 Task: Look for space in La Oliva, Spain from 10th June, 2023 to 25th June, 2023 for 4 adults in price range Rs.10000 to Rs.15000. Place can be private room with 4 bedrooms having 4 beds and 4 bathrooms. Property type can be house, flat, guest house, hotel. Amenities needed are: wifi, TV, free parkinig on premises, gym, breakfast. Booking option can be shelf check-in. Required host language is English.
Action: Mouse moved to (407, 88)
Screenshot: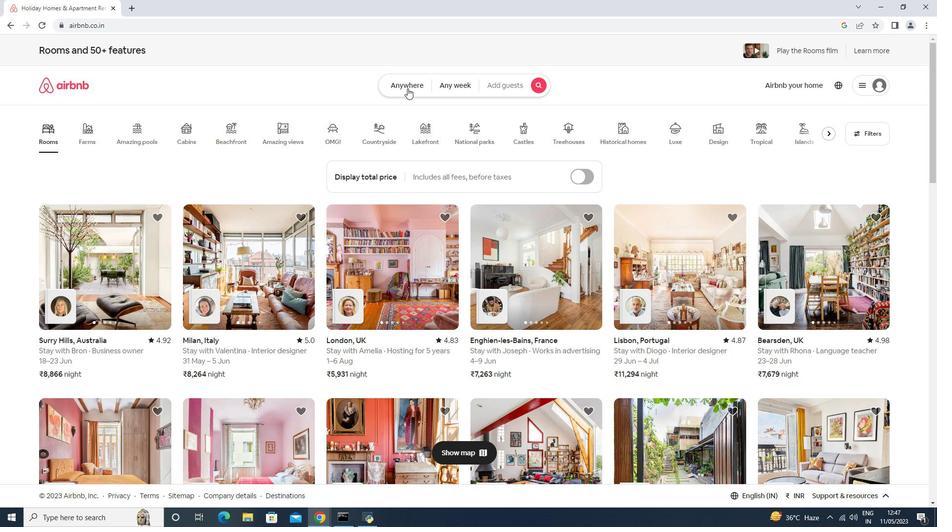 
Action: Mouse pressed left at (407, 88)
Screenshot: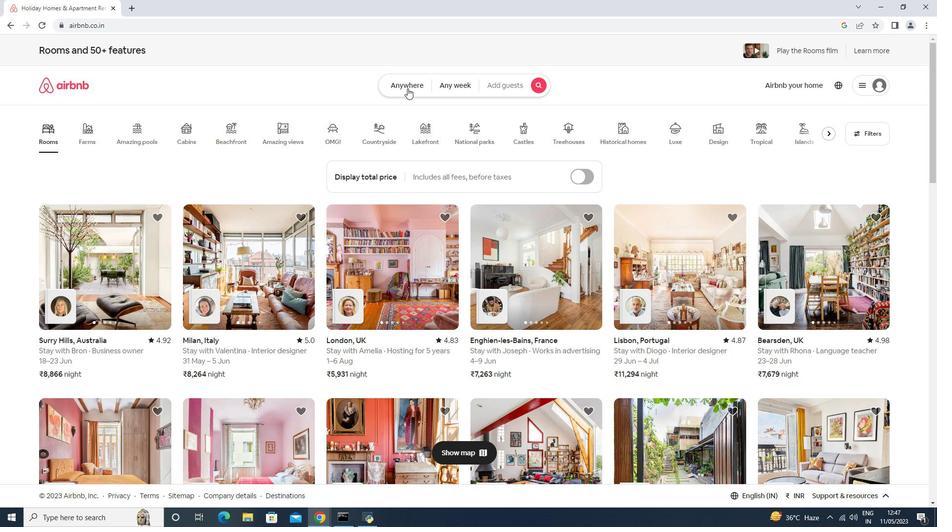 
Action: Mouse moved to (348, 129)
Screenshot: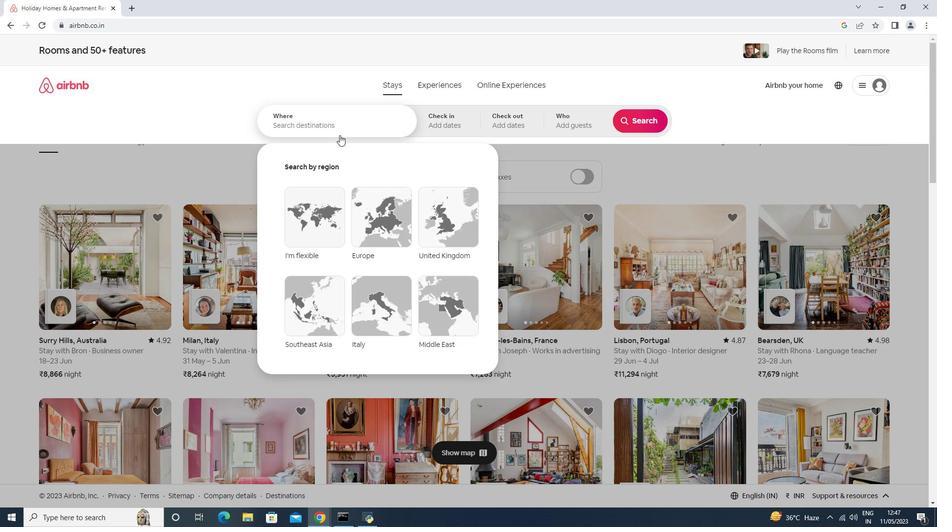 
Action: Mouse pressed left at (348, 129)
Screenshot: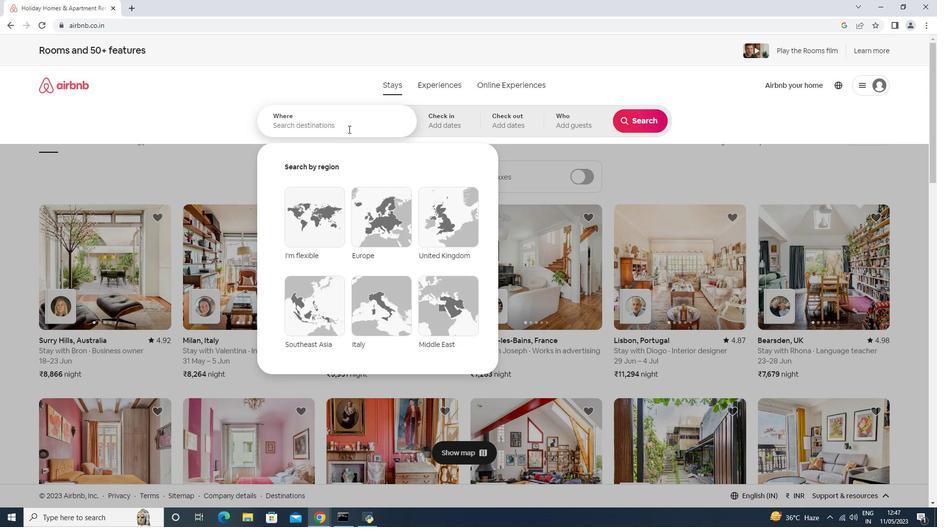 
Action: Mouse moved to (349, 128)
Screenshot: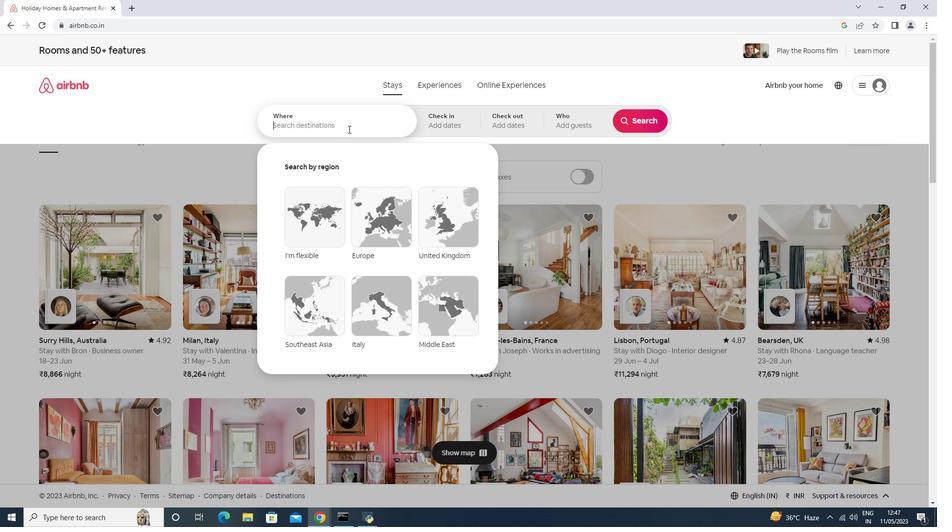 
Action: Key pressed <Key.shift>La<Key.space><Key.shift>Oliva,<Key.space>span<Key.space><Key.enter>
Screenshot: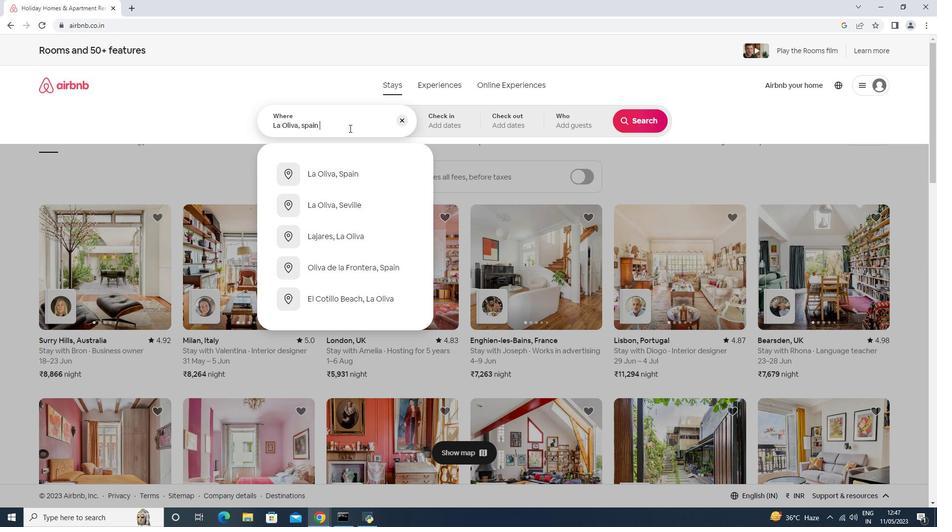 
Action: Mouse moved to (634, 258)
Screenshot: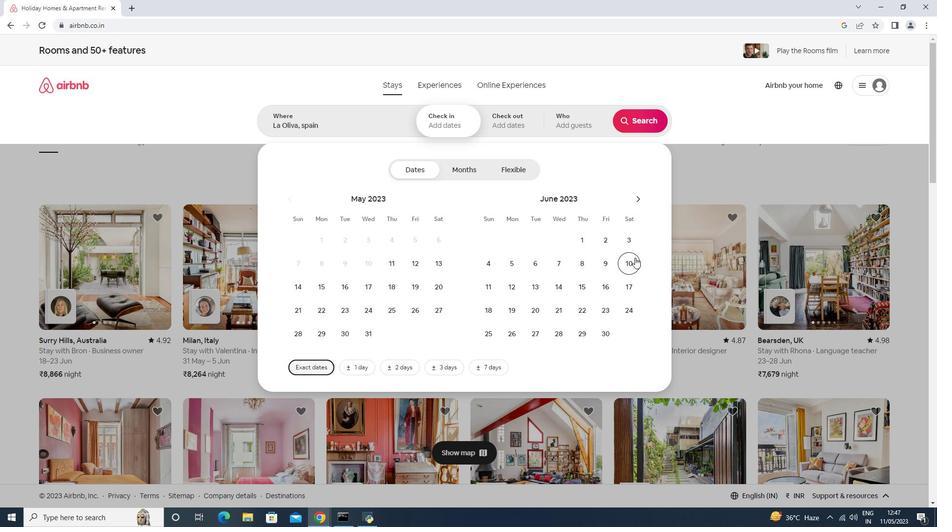 
Action: Mouse pressed left at (634, 258)
Screenshot: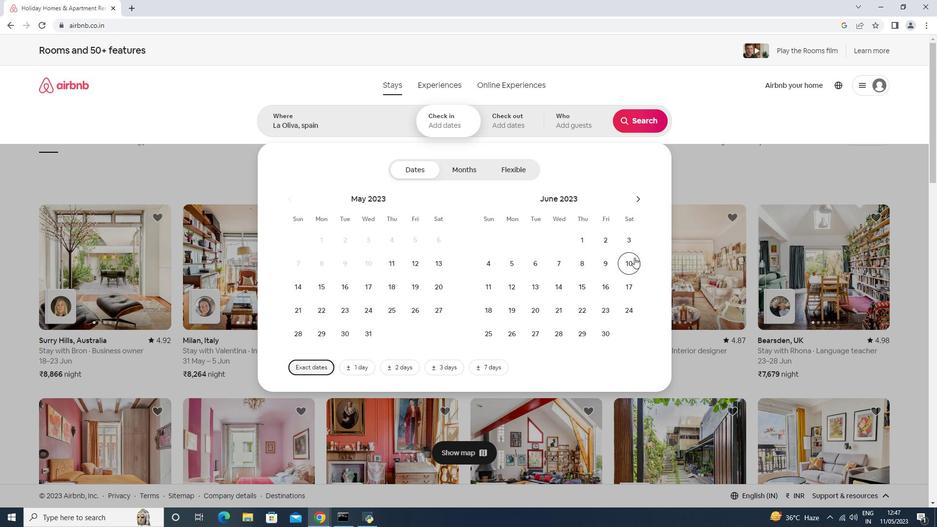 
Action: Mouse moved to (486, 338)
Screenshot: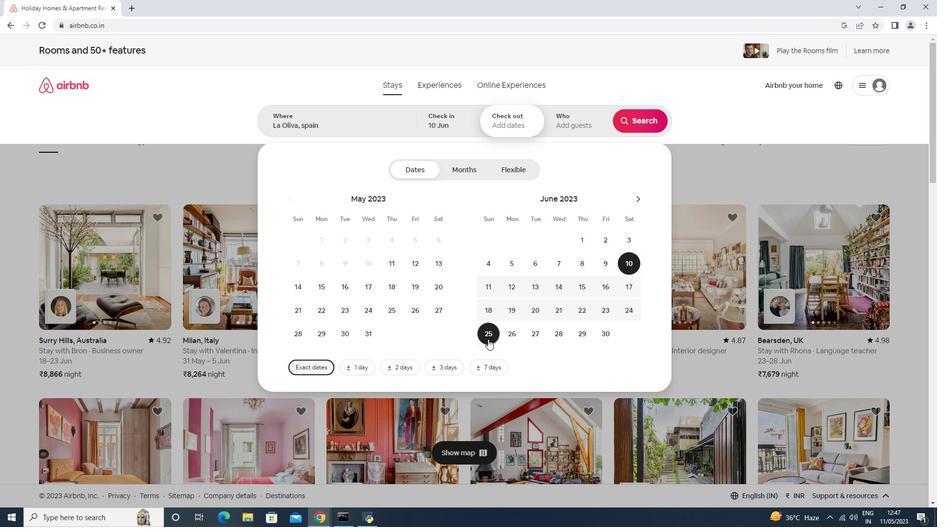 
Action: Mouse pressed left at (486, 338)
Screenshot: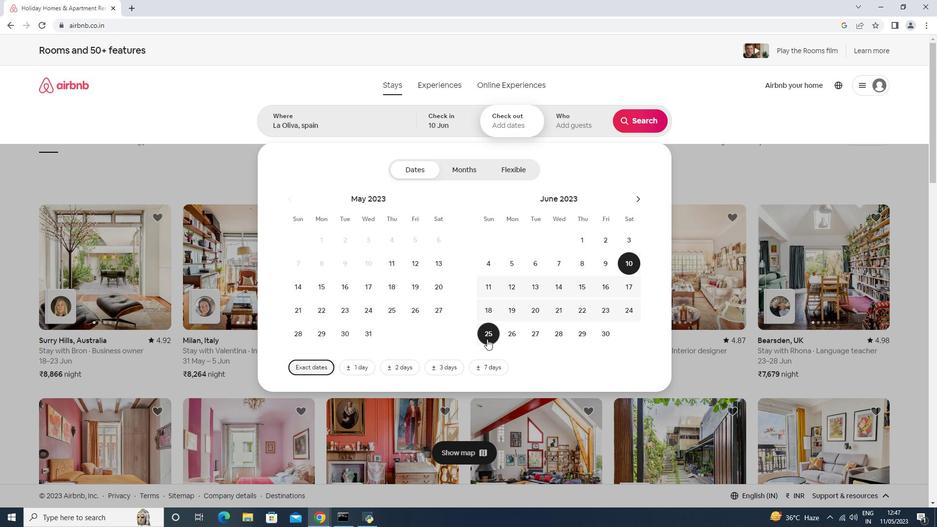 
Action: Mouse moved to (646, 173)
Screenshot: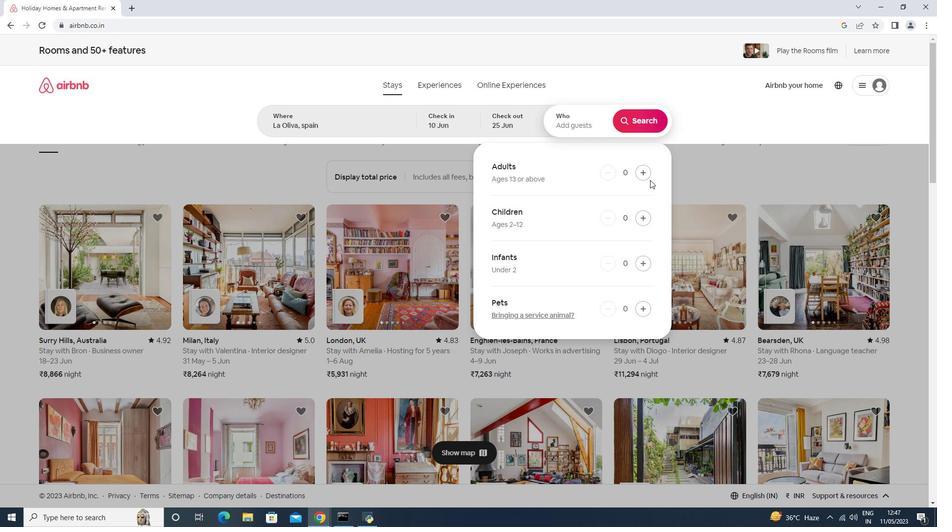 
Action: Mouse pressed left at (646, 173)
Screenshot: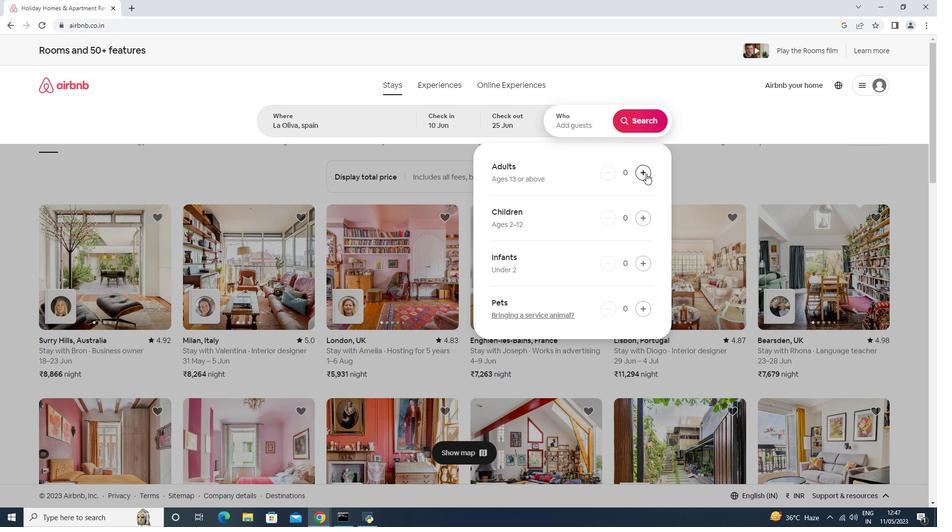 
Action: Mouse pressed left at (646, 173)
Screenshot: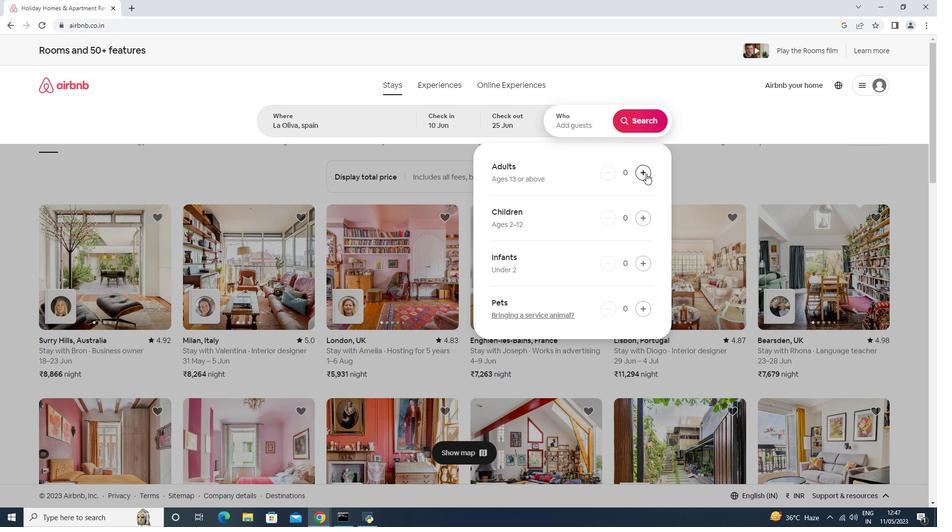 
Action: Mouse pressed left at (646, 173)
Screenshot: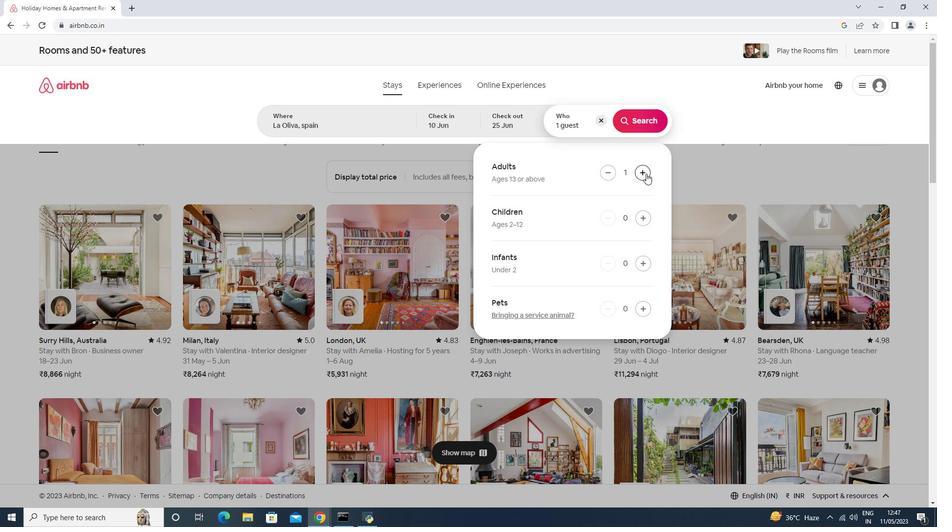 
Action: Mouse pressed left at (646, 173)
Screenshot: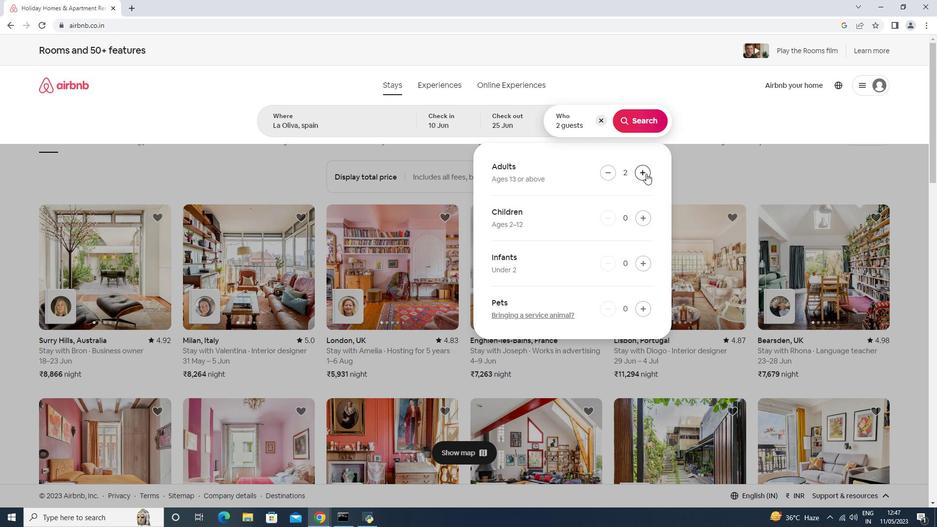 
Action: Mouse moved to (636, 119)
Screenshot: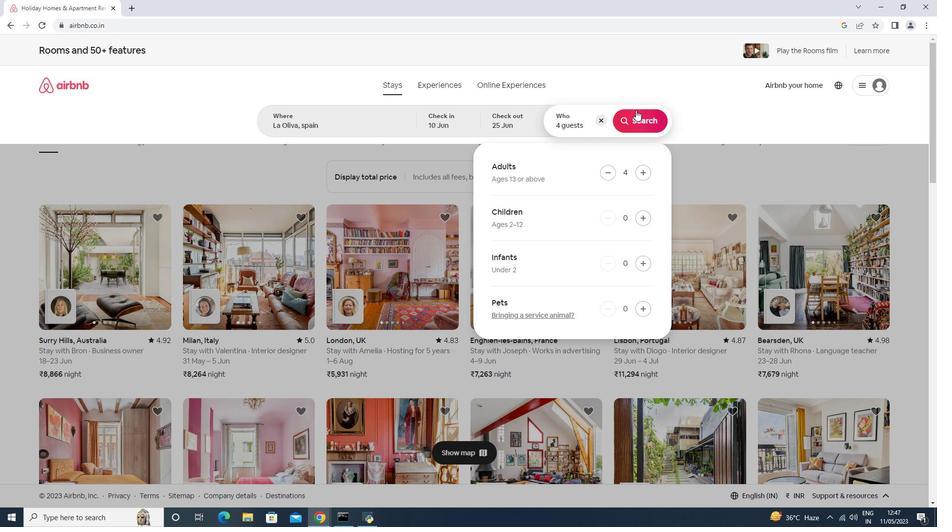 
Action: Mouse pressed left at (636, 119)
Screenshot: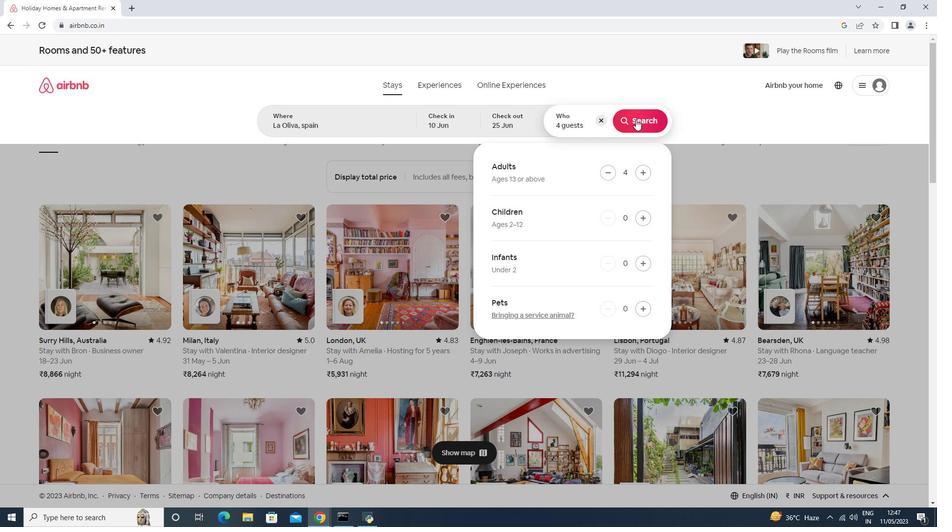 
Action: Mouse moved to (877, 85)
Screenshot: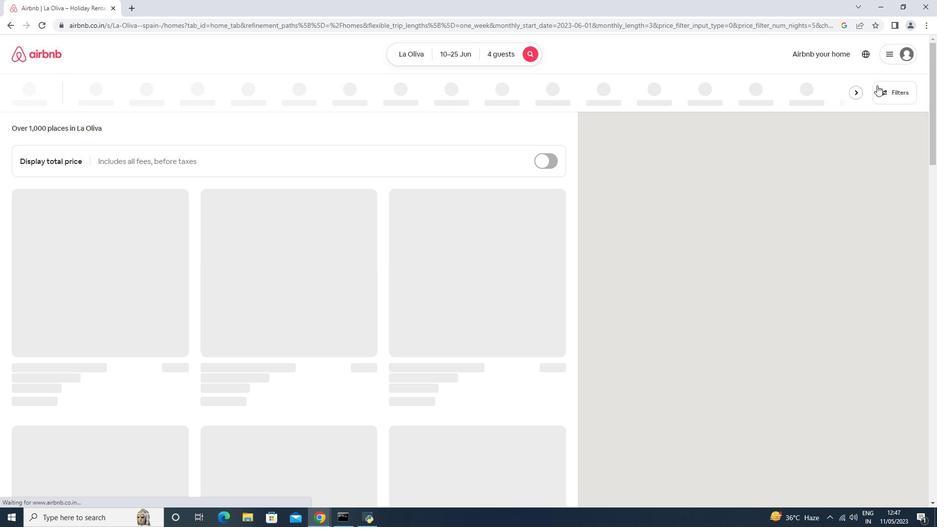 
Action: Mouse pressed left at (877, 85)
Screenshot: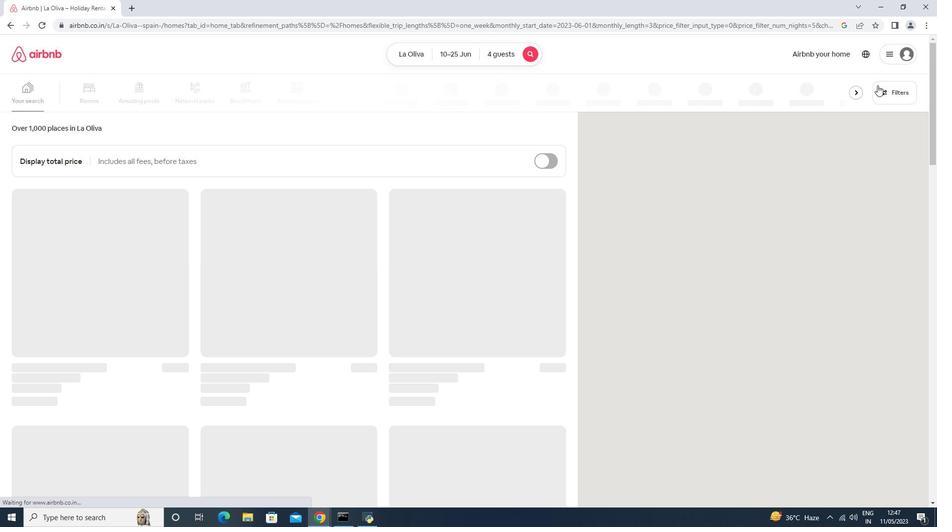 
Action: Mouse moved to (380, 329)
Screenshot: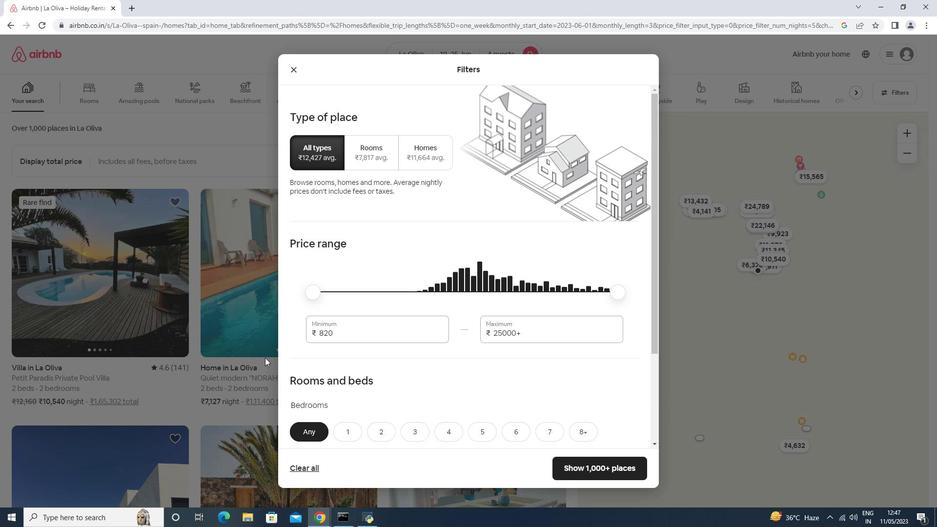 
Action: Mouse pressed left at (380, 329)
Screenshot: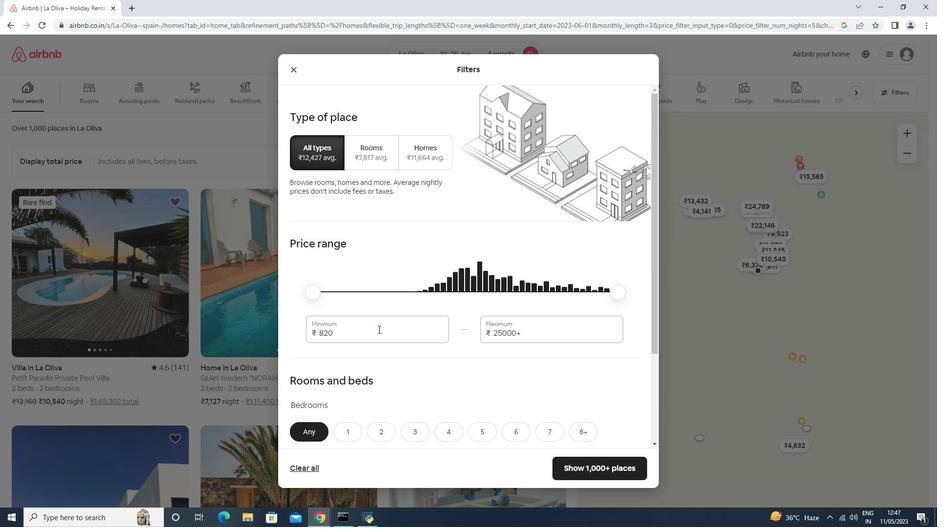 
Action: Mouse moved to (372, 327)
Screenshot: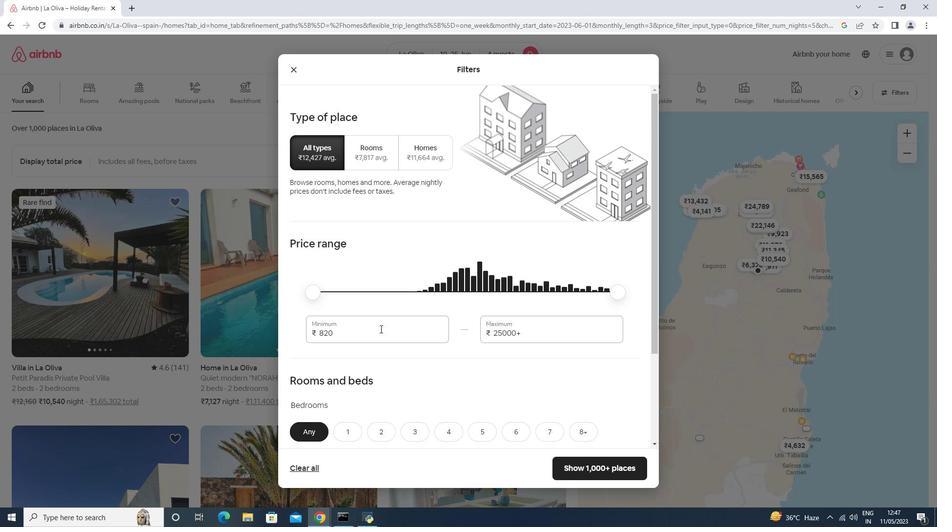 
Action: Key pressed <Key.backspace><Key.backspace><Key.backspace><Key.backspace>10000<Key.tab>15000
Screenshot: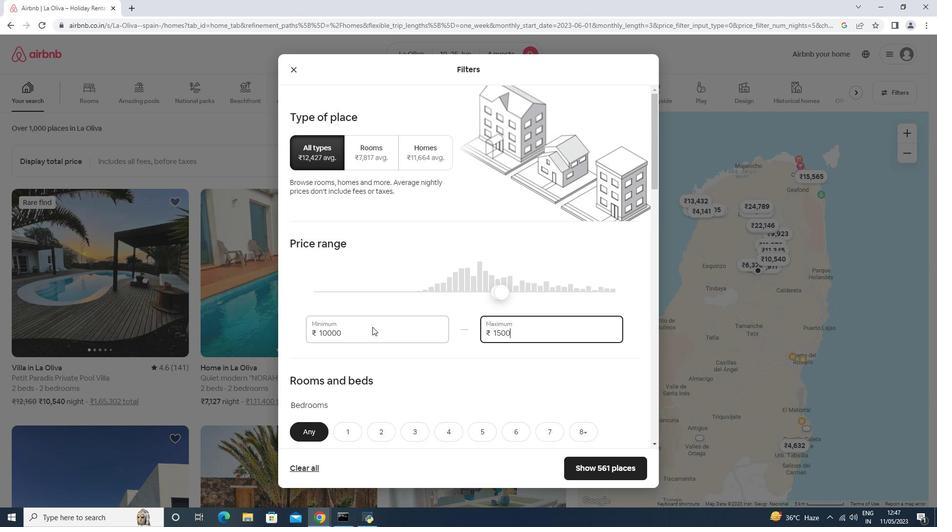 
Action: Mouse moved to (369, 328)
Screenshot: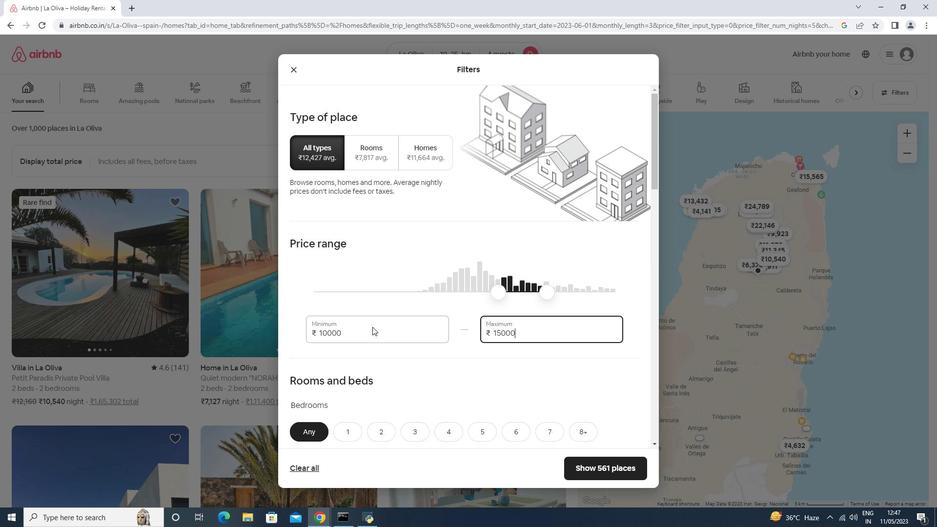 
Action: Mouse scrolled (369, 327) with delta (0, 0)
Screenshot: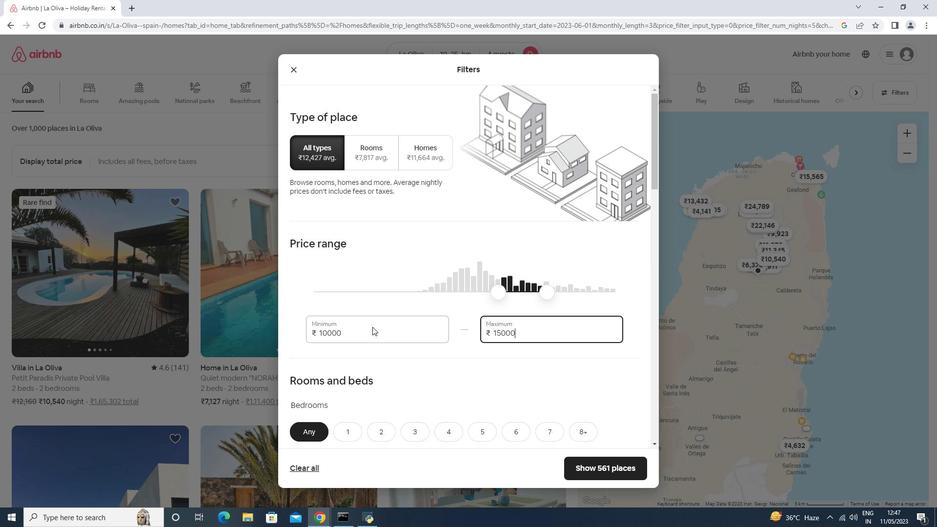 
Action: Mouse scrolled (369, 327) with delta (0, 0)
Screenshot: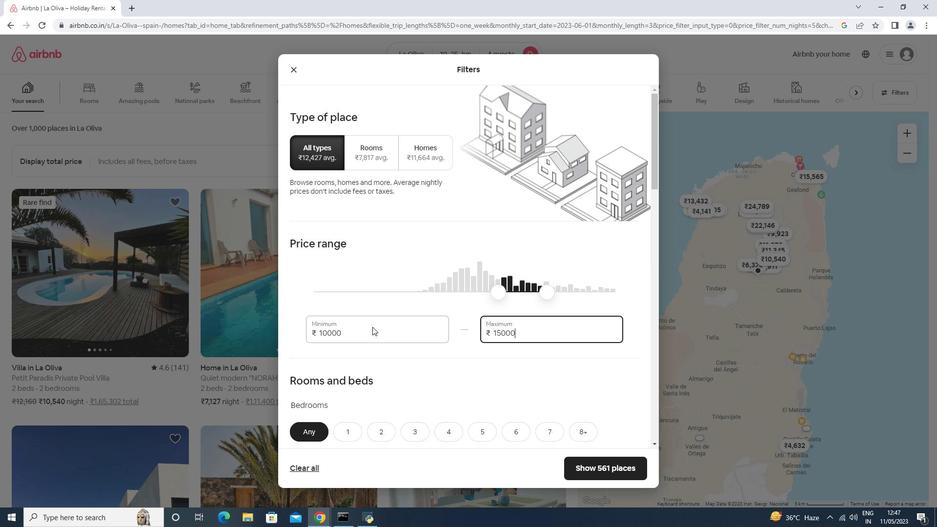 
Action: Mouse scrolled (369, 327) with delta (0, 0)
Screenshot: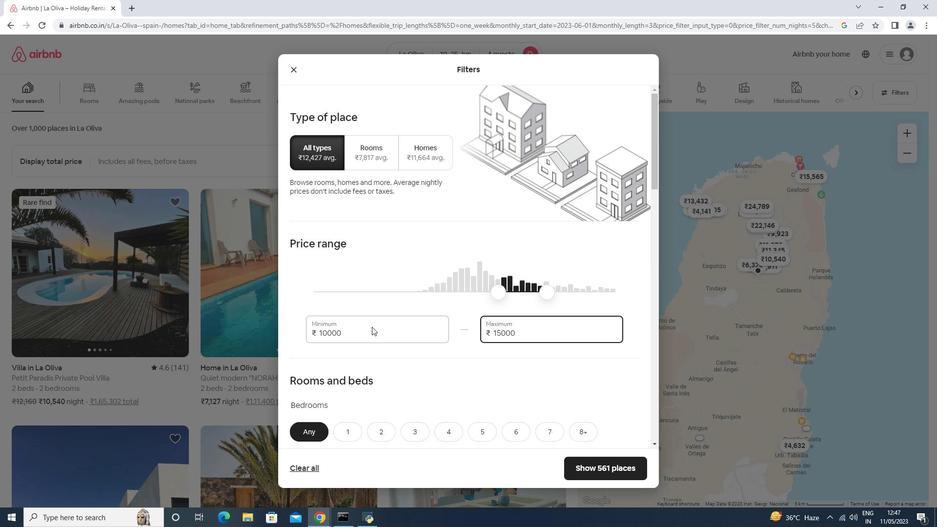 
Action: Mouse scrolled (369, 327) with delta (0, 0)
Screenshot: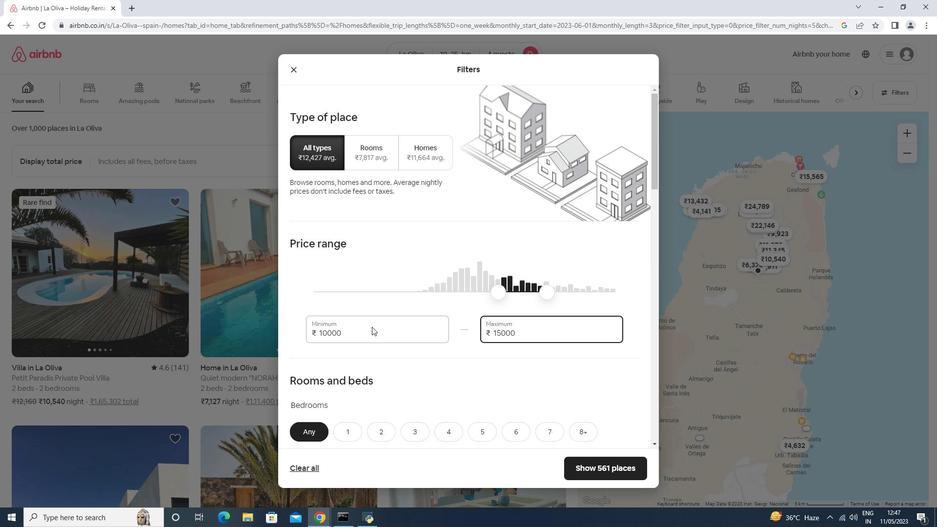 
Action: Mouse scrolled (369, 327) with delta (0, 0)
Screenshot: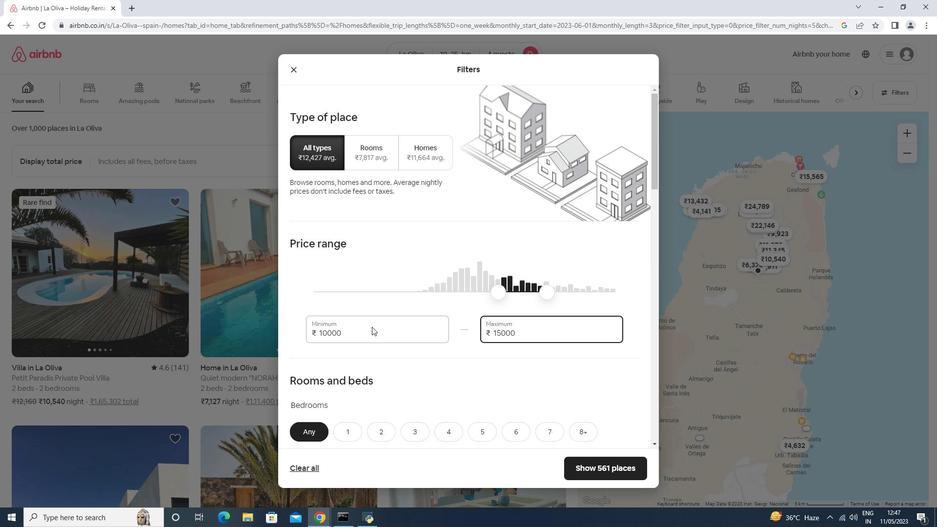 
Action: Mouse moved to (445, 185)
Screenshot: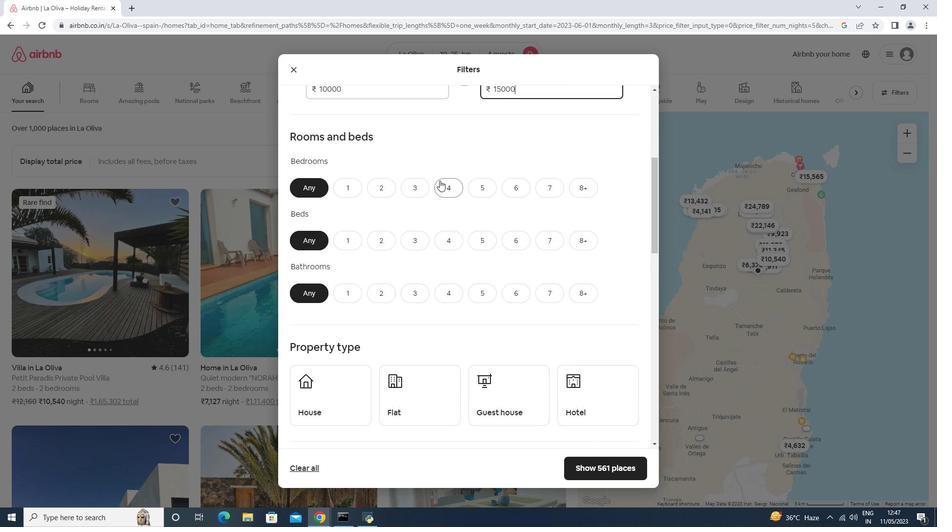 
Action: Mouse pressed left at (445, 185)
Screenshot: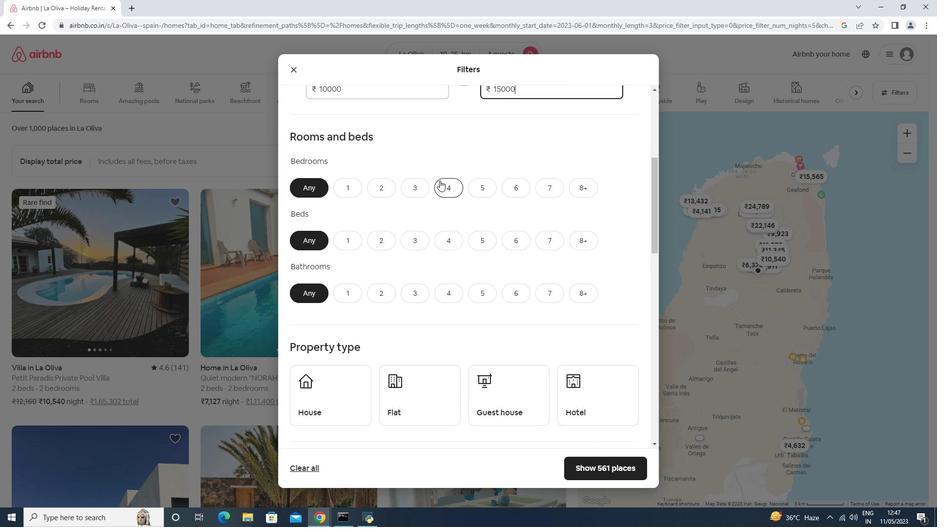
Action: Mouse moved to (447, 239)
Screenshot: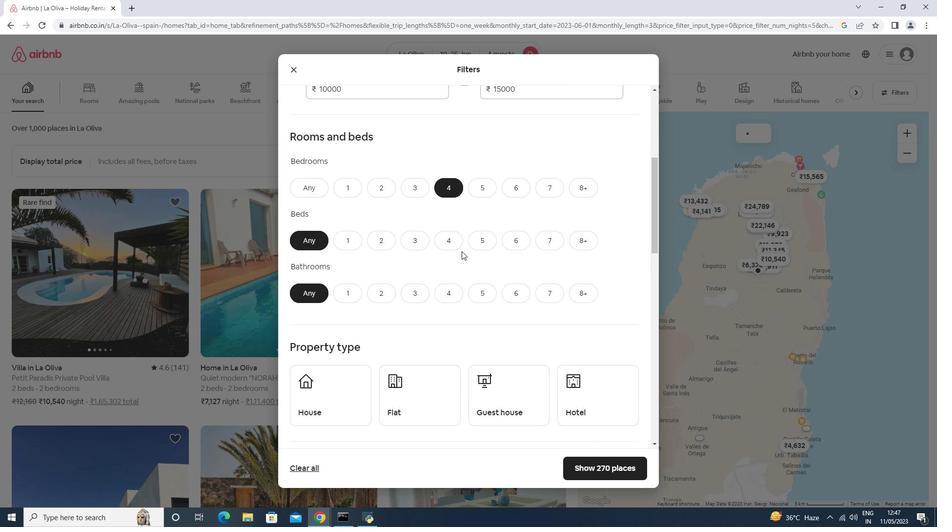 
Action: Mouse pressed left at (447, 239)
Screenshot: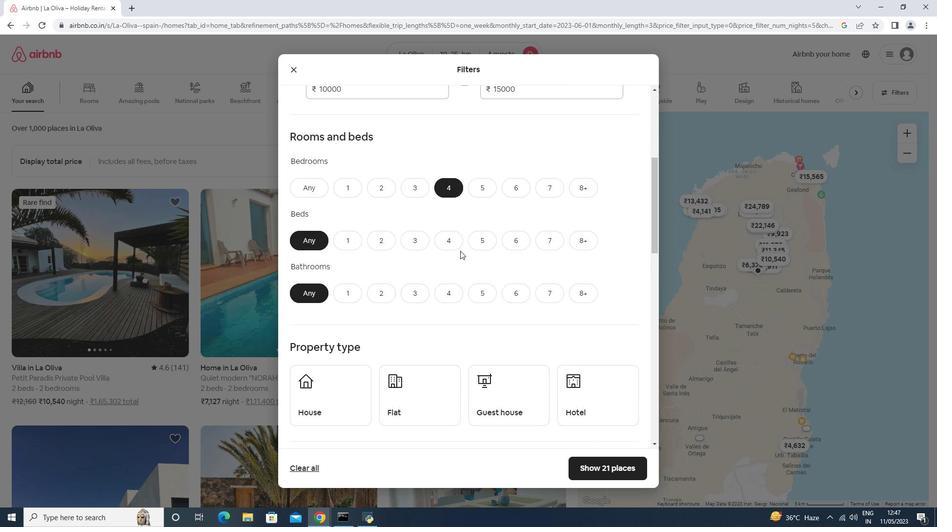 
Action: Mouse moved to (455, 298)
Screenshot: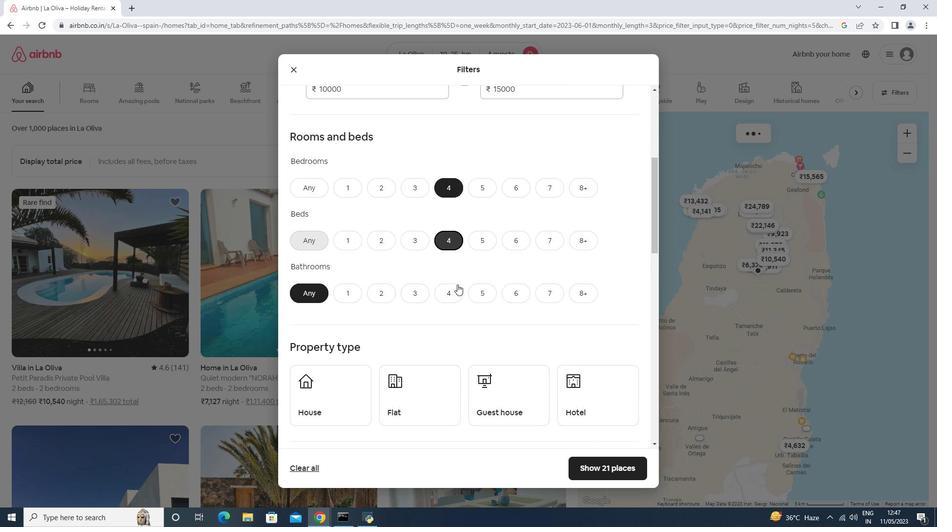 
Action: Mouse pressed left at (455, 298)
Screenshot: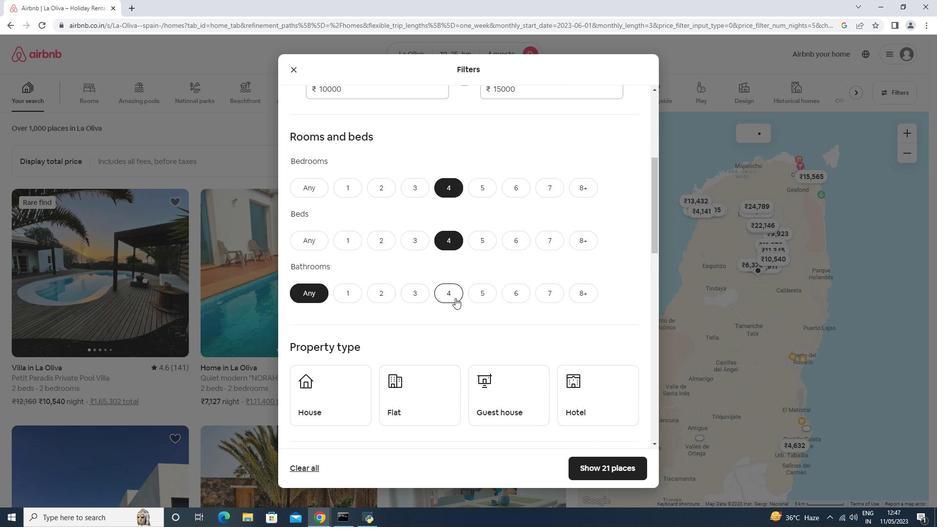 
Action: Mouse moved to (455, 298)
Screenshot: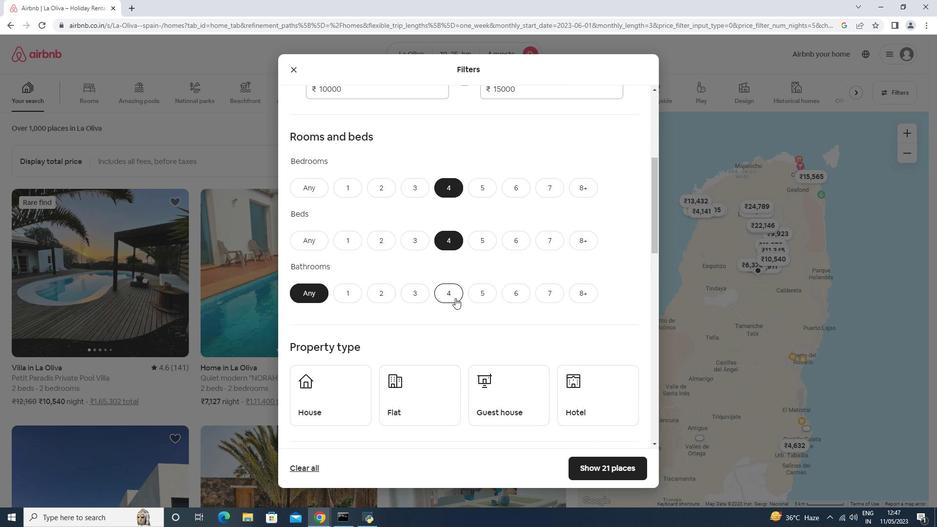 
Action: Mouse scrolled (455, 298) with delta (0, 0)
Screenshot: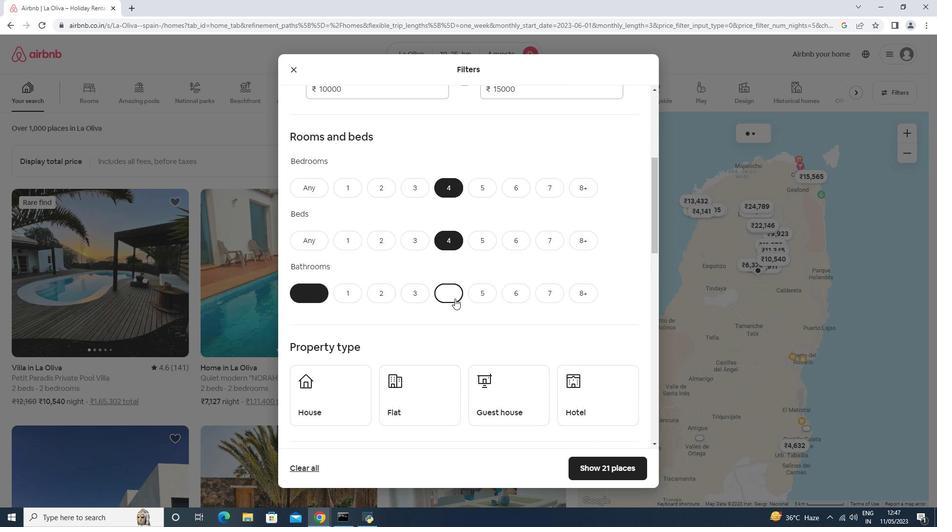 
Action: Mouse scrolled (455, 298) with delta (0, 0)
Screenshot: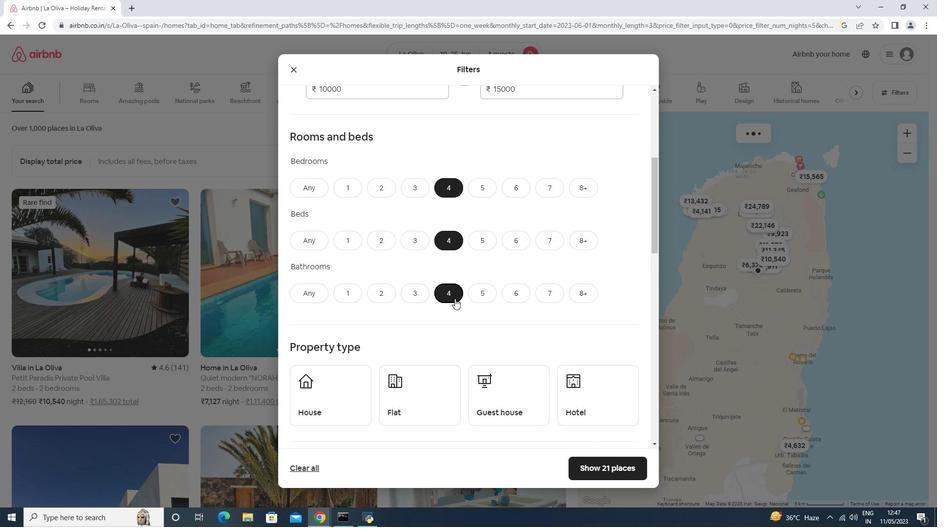 
Action: Mouse scrolled (455, 298) with delta (0, 0)
Screenshot: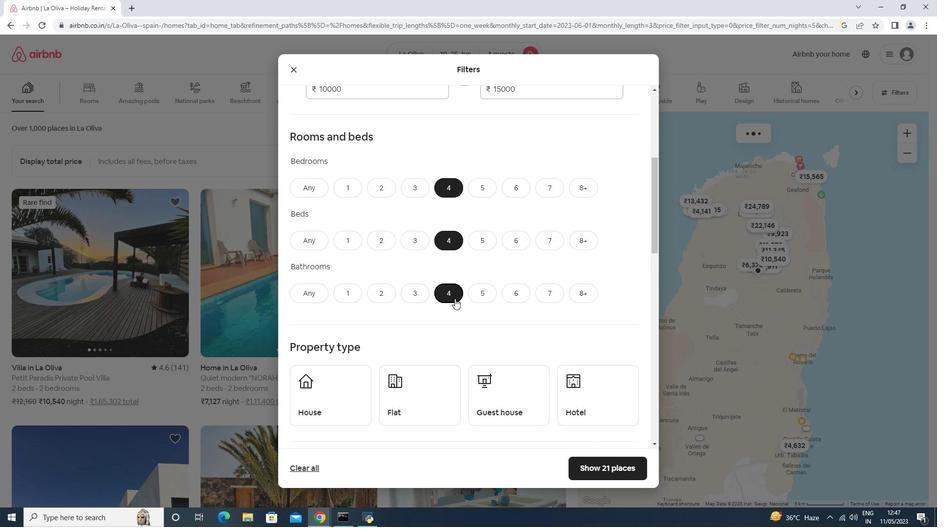 
Action: Mouse scrolled (455, 298) with delta (0, 0)
Screenshot: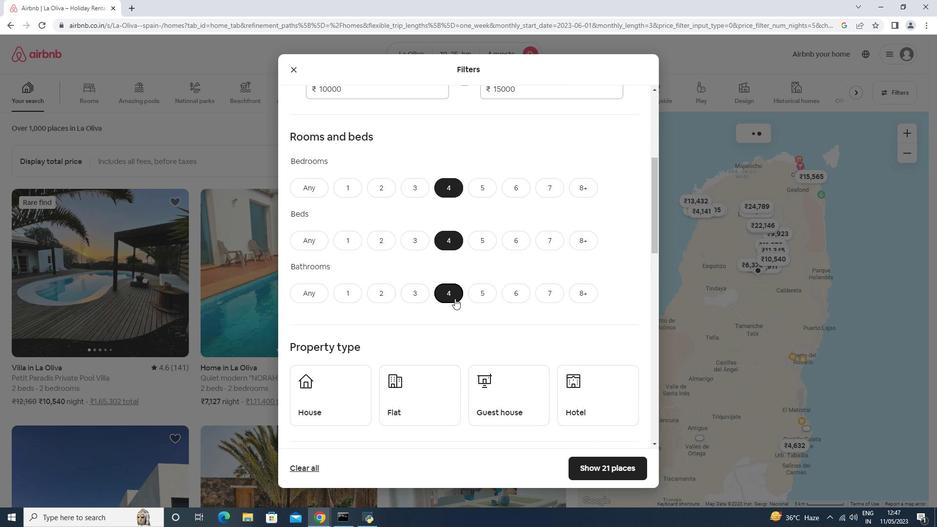 
Action: Mouse scrolled (455, 298) with delta (0, 0)
Screenshot: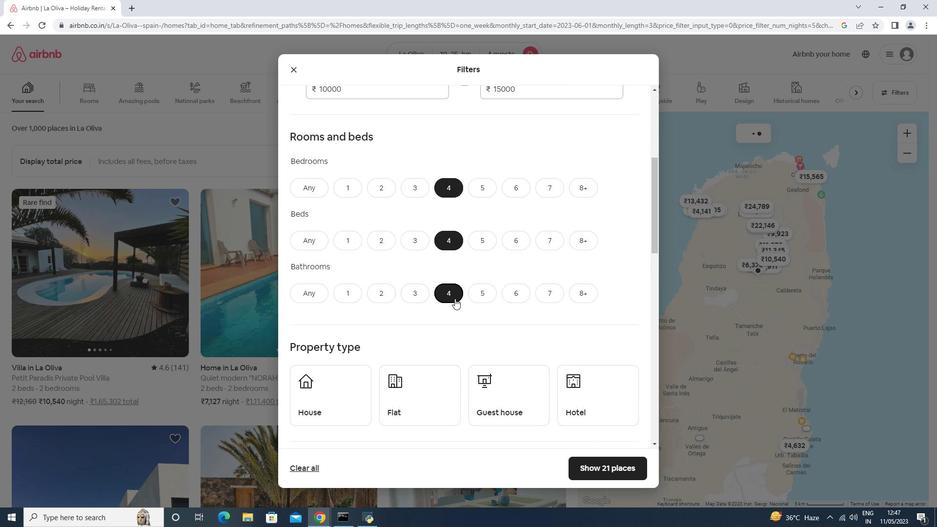 
Action: Mouse moved to (334, 159)
Screenshot: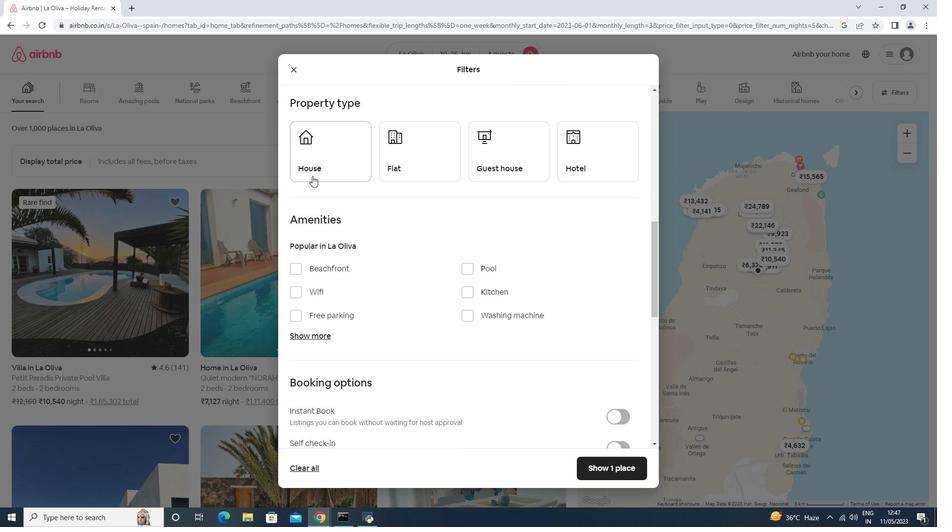 
Action: Mouse pressed left at (334, 159)
Screenshot: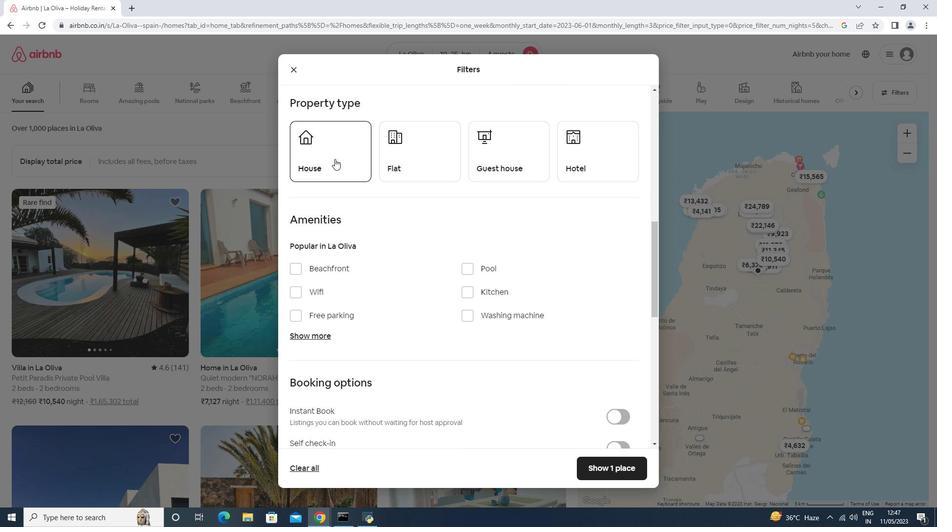 
Action: Mouse moved to (400, 155)
Screenshot: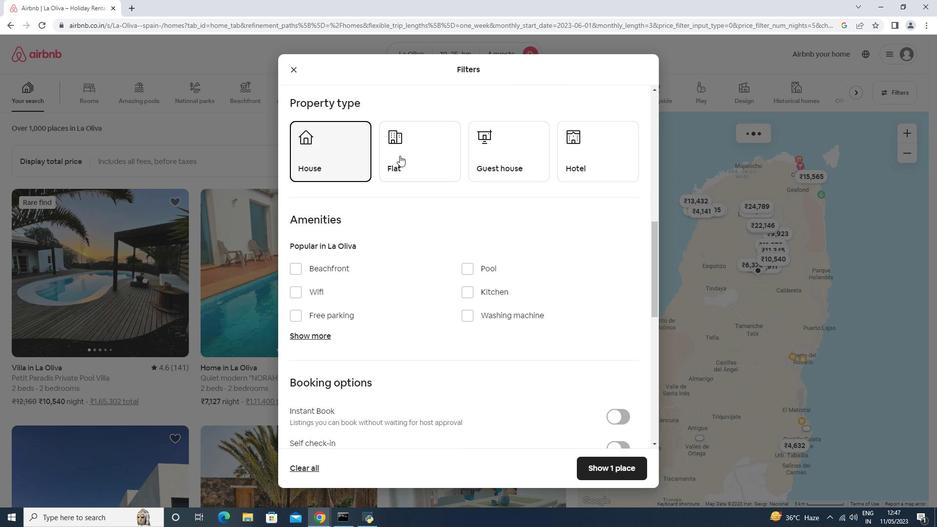 
Action: Mouse pressed left at (400, 155)
Screenshot: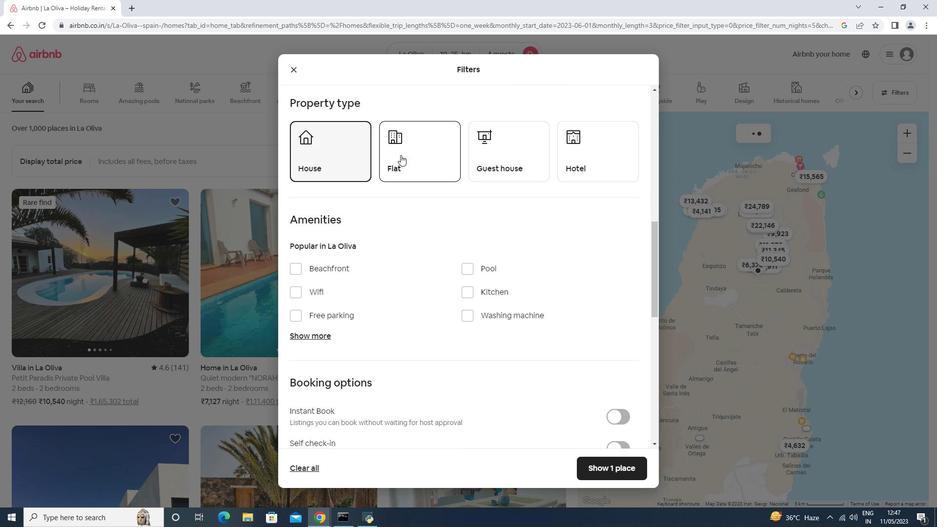 
Action: Mouse moved to (493, 148)
Screenshot: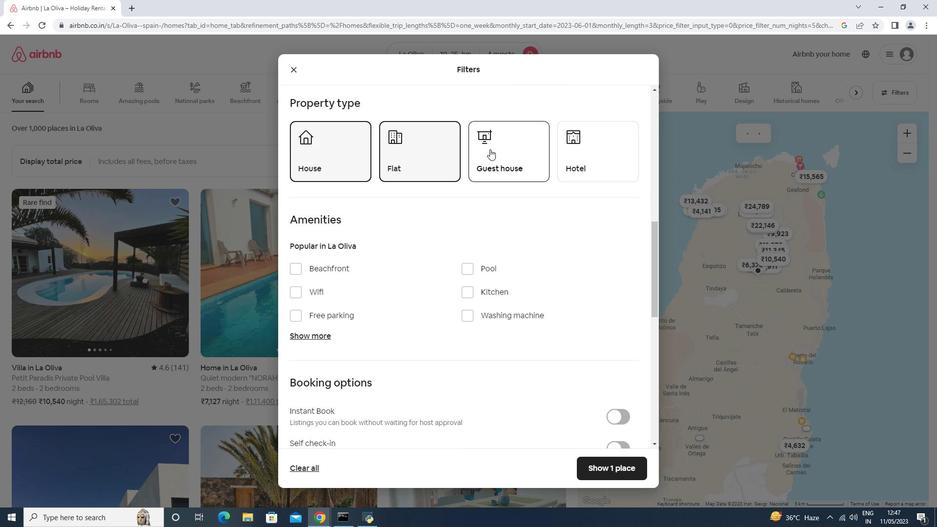 
Action: Mouse pressed left at (493, 148)
Screenshot: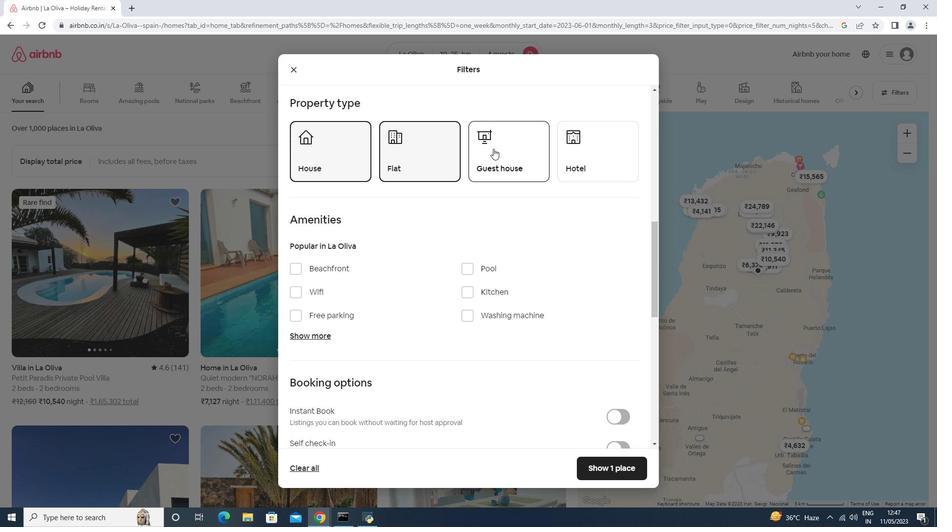 
Action: Mouse moved to (568, 147)
Screenshot: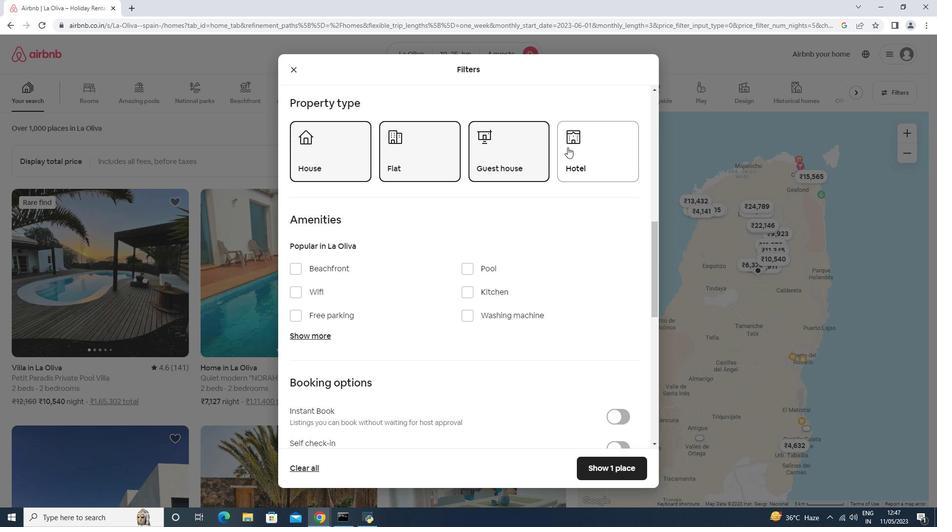 
Action: Mouse pressed left at (568, 147)
Screenshot: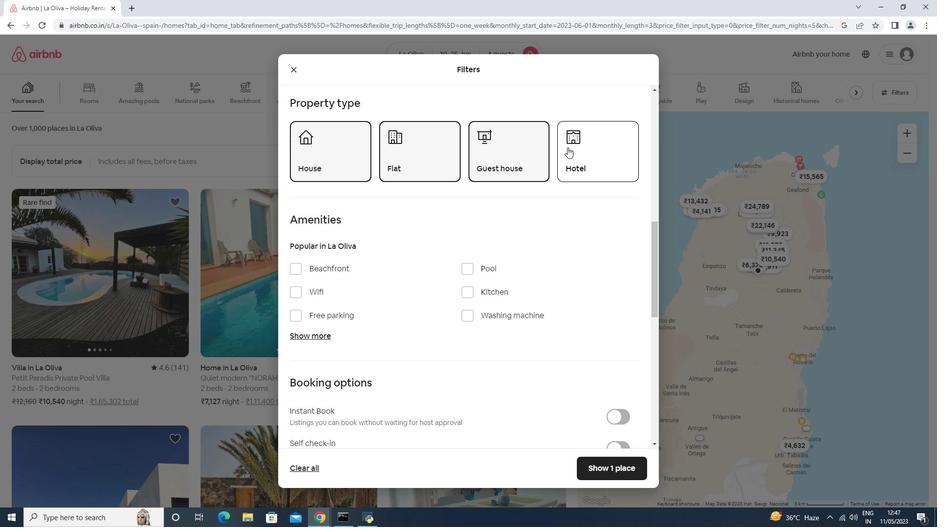 
Action: Mouse moved to (322, 337)
Screenshot: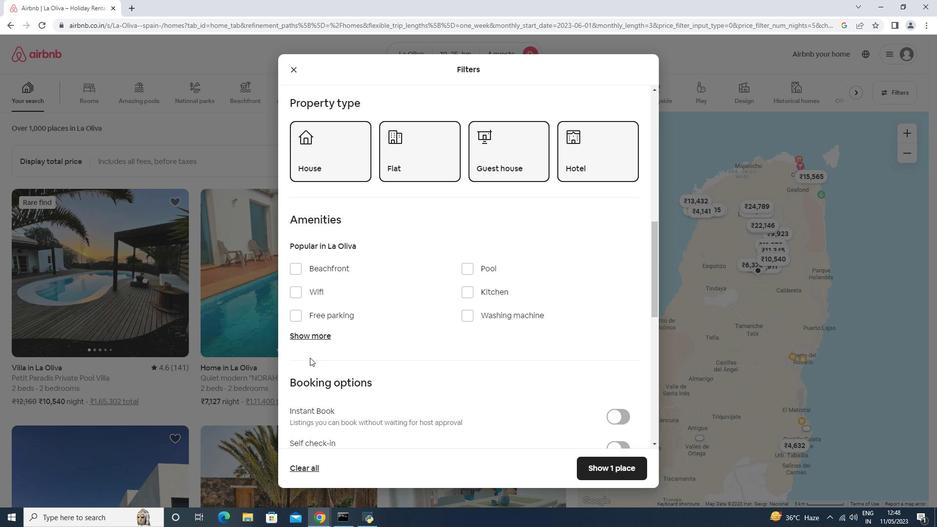
Action: Mouse pressed left at (322, 337)
Screenshot: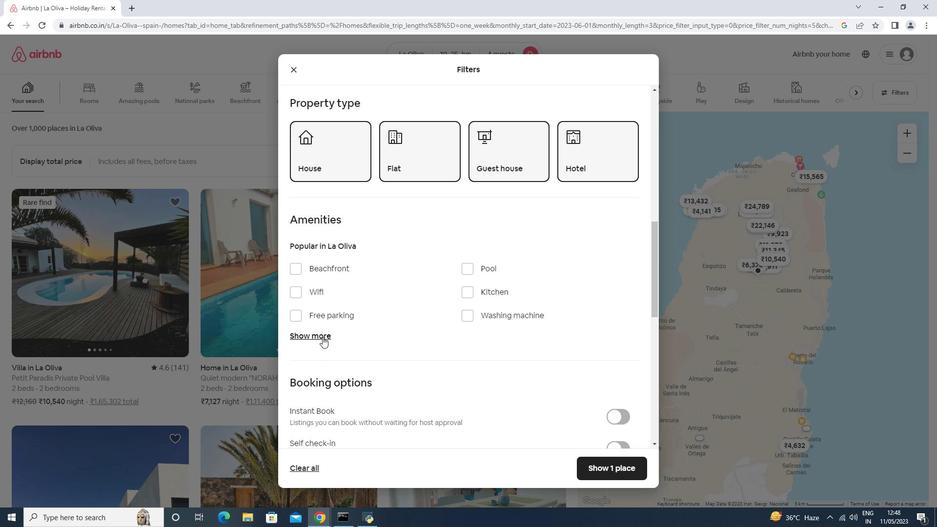 
Action: Mouse moved to (321, 286)
Screenshot: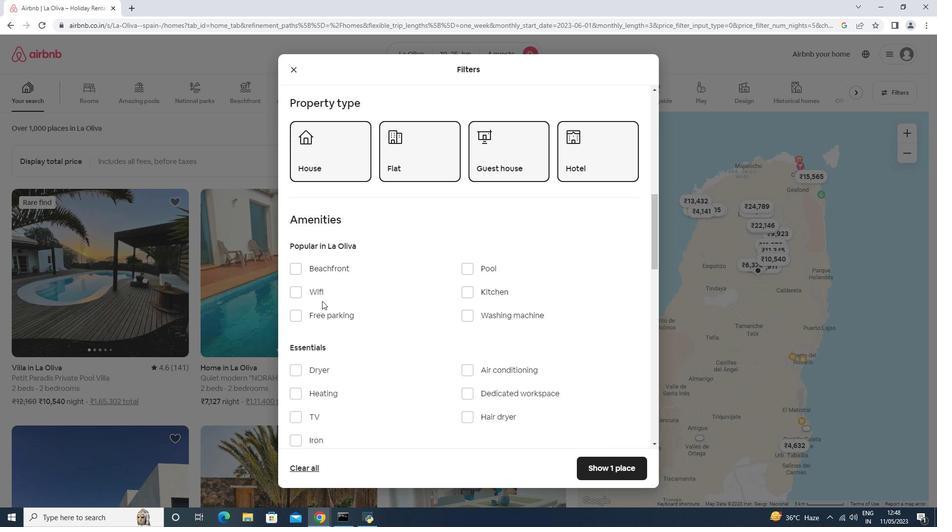 
Action: Mouse pressed left at (321, 286)
Screenshot: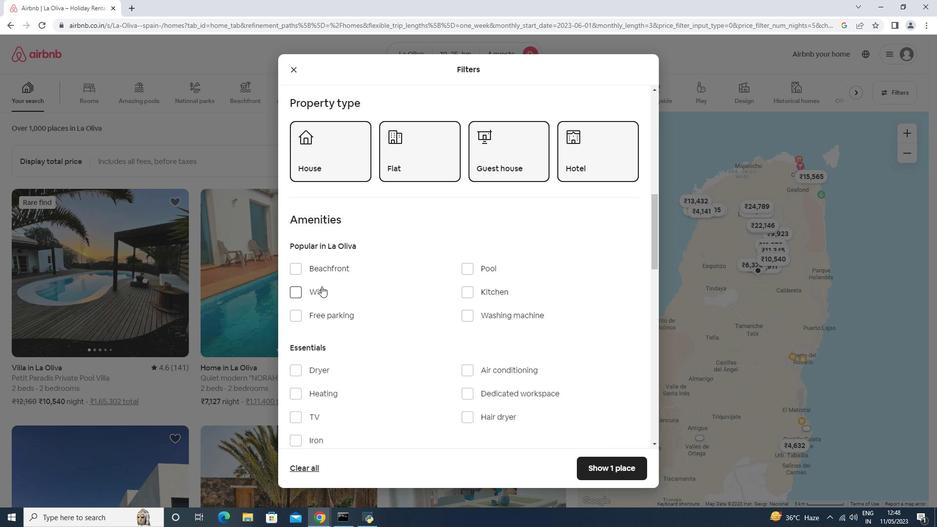 
Action: Mouse moved to (463, 311)
Screenshot: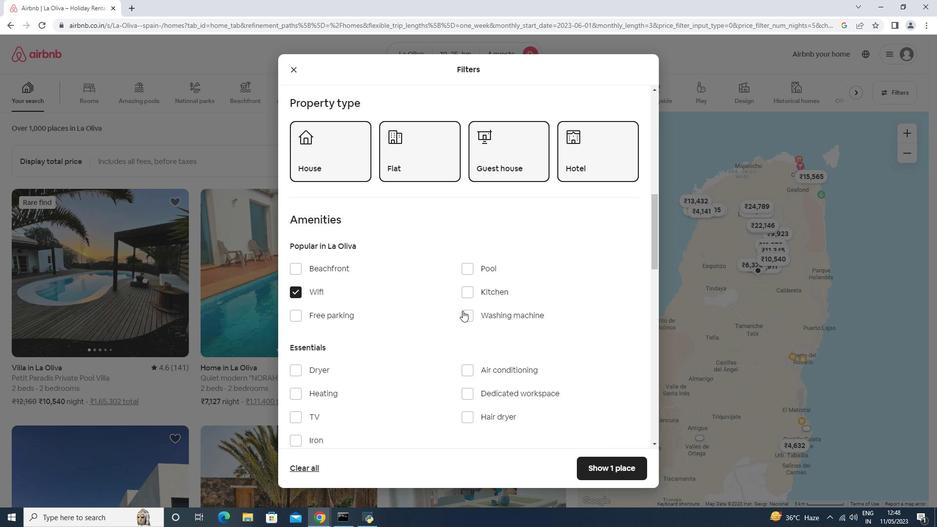 
Action: Mouse scrolled (463, 310) with delta (0, 0)
Screenshot: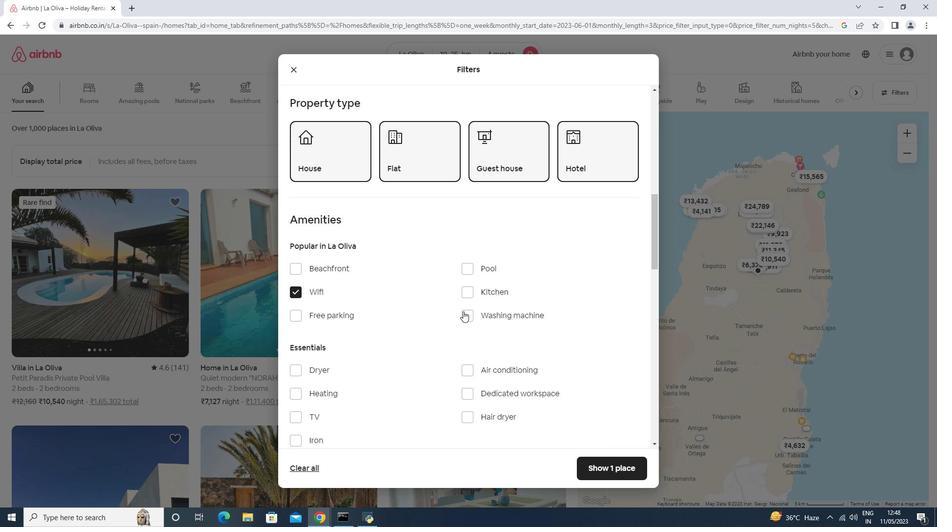 
Action: Mouse scrolled (463, 310) with delta (0, 0)
Screenshot: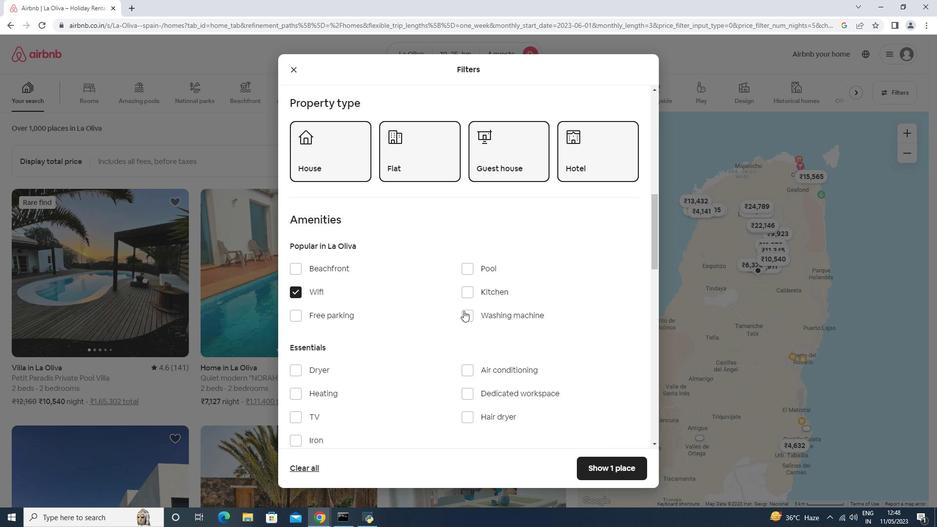 
Action: Mouse scrolled (463, 310) with delta (0, 0)
Screenshot: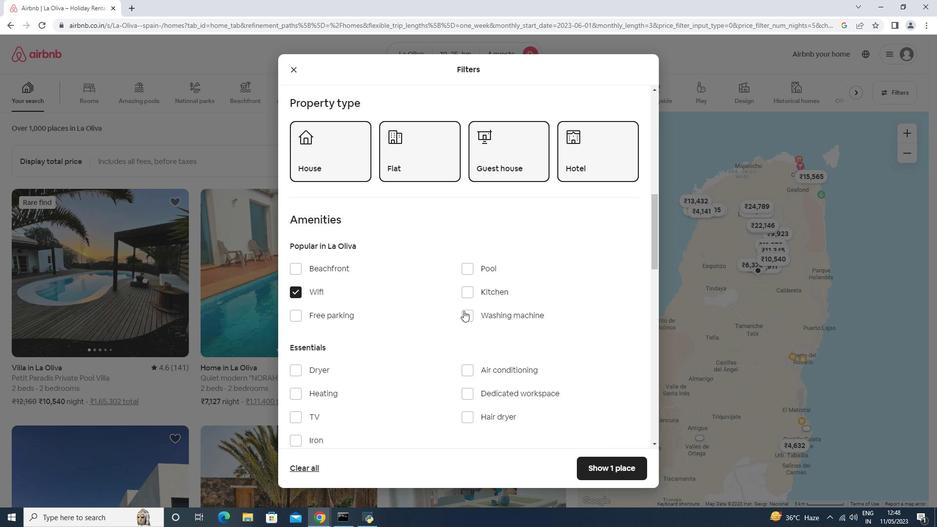 
Action: Mouse scrolled (463, 310) with delta (0, 0)
Screenshot: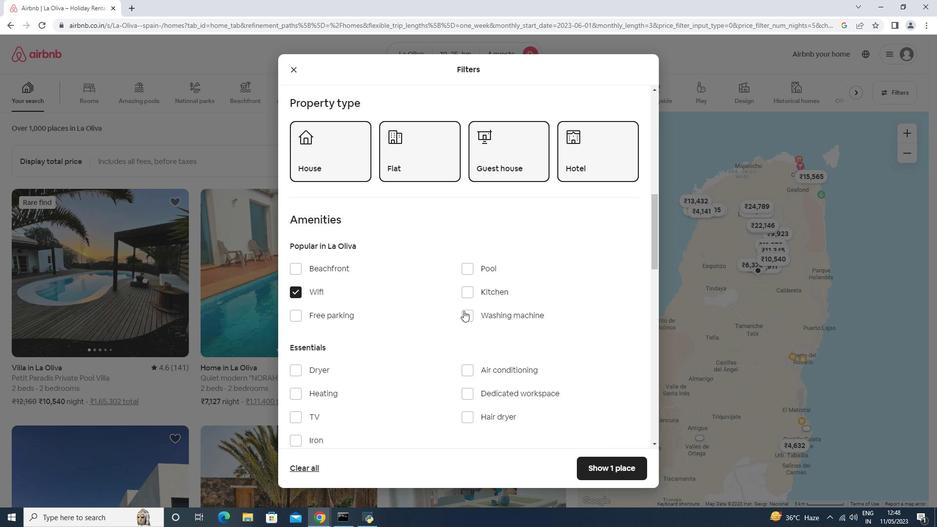 
Action: Mouse moved to (316, 219)
Screenshot: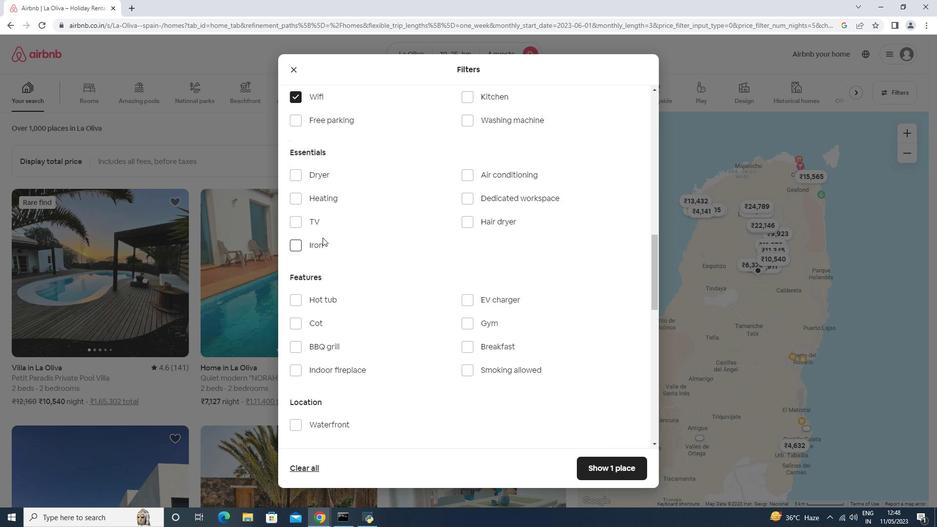 
Action: Mouse pressed left at (316, 219)
Screenshot: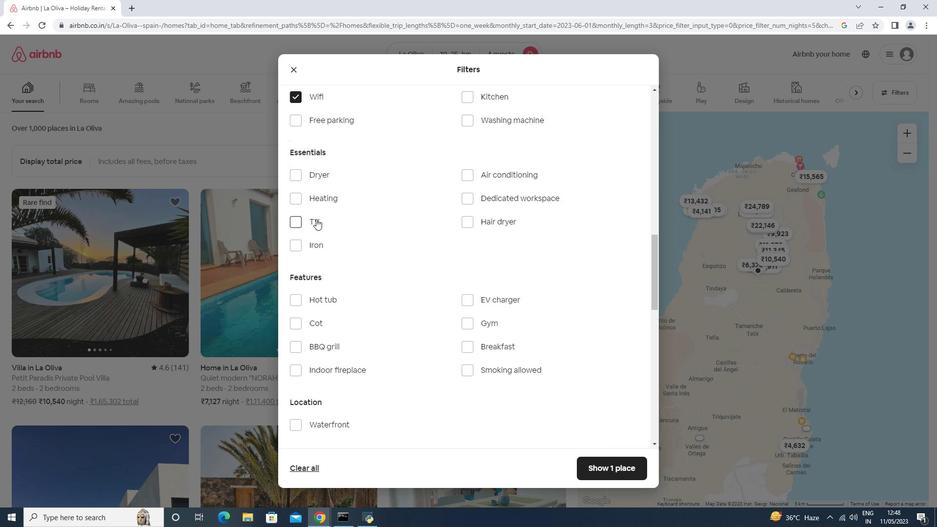 
Action: Mouse moved to (473, 325)
Screenshot: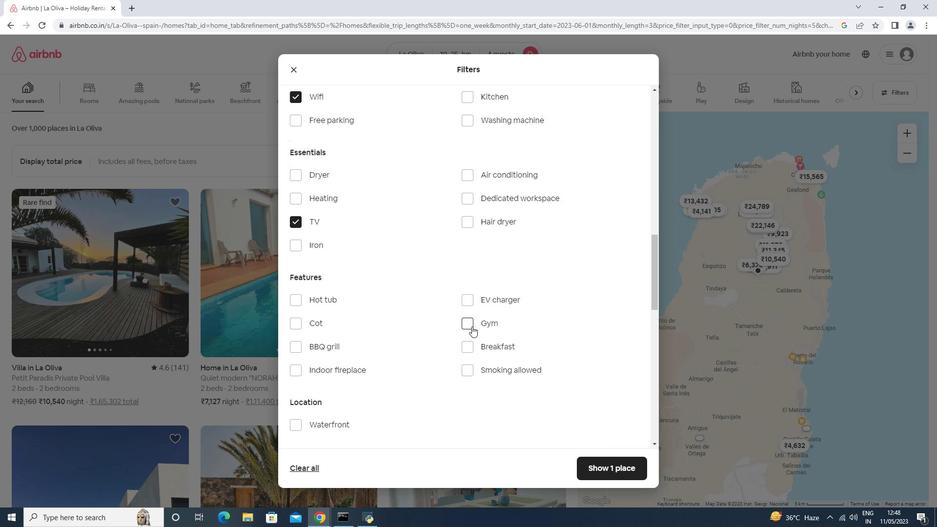 
Action: Mouse pressed left at (473, 325)
Screenshot: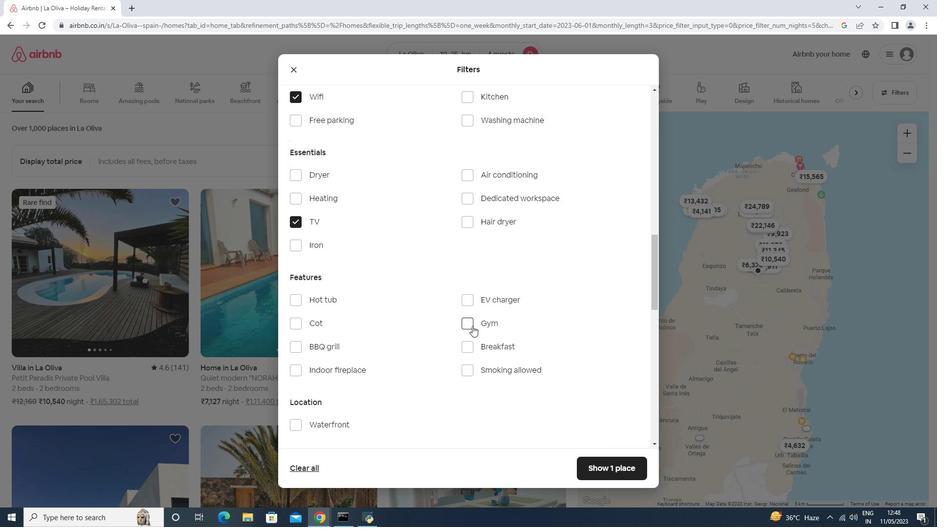 
Action: Mouse moved to (481, 349)
Screenshot: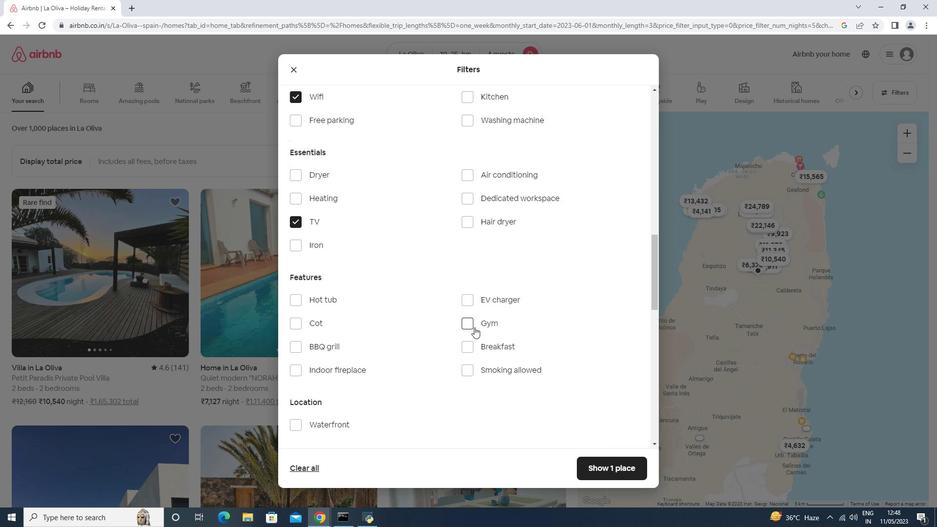
Action: Mouse pressed left at (481, 349)
Screenshot: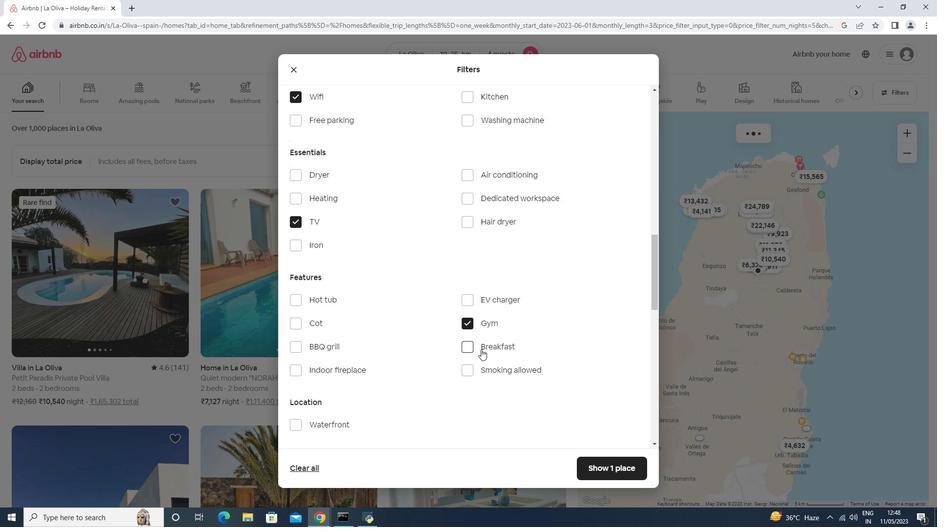 
Action: Mouse moved to (477, 341)
Screenshot: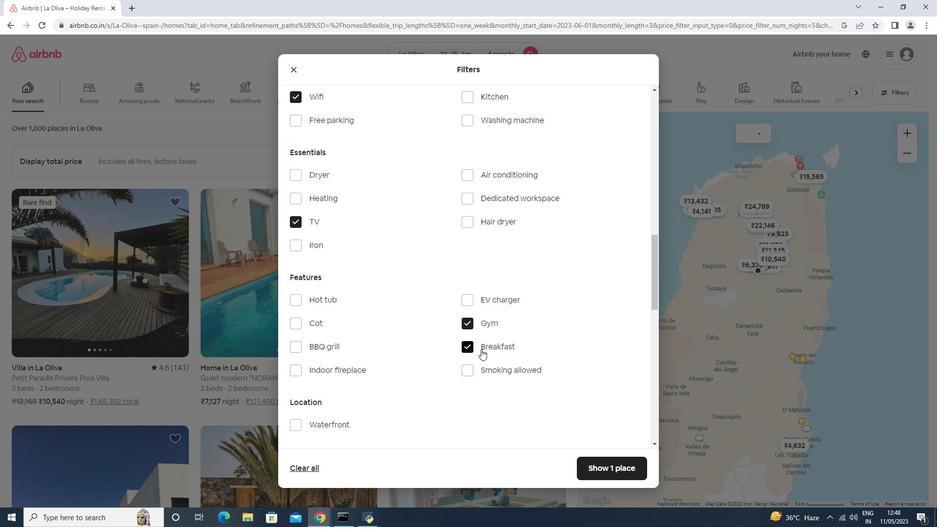 
Action: Mouse scrolled (478, 340) with delta (0, 0)
Screenshot: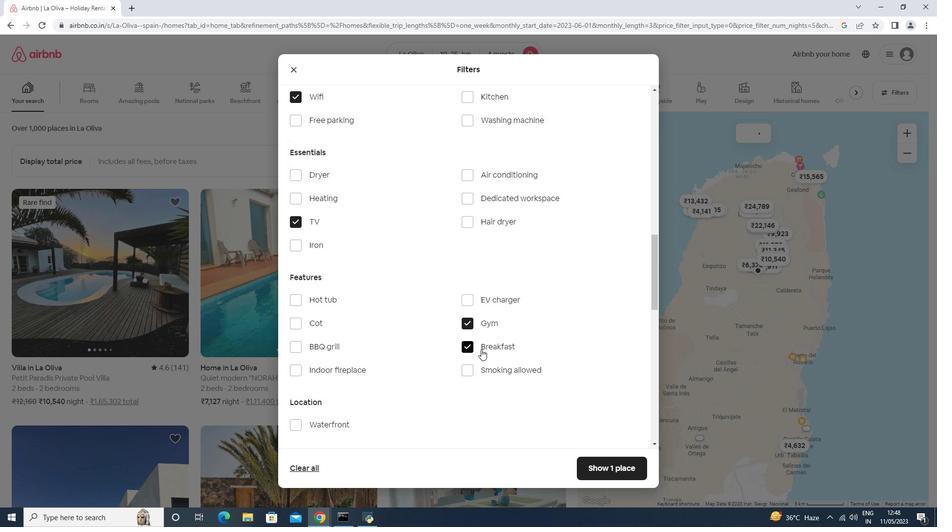 
Action: Mouse scrolled (477, 340) with delta (0, 0)
Screenshot: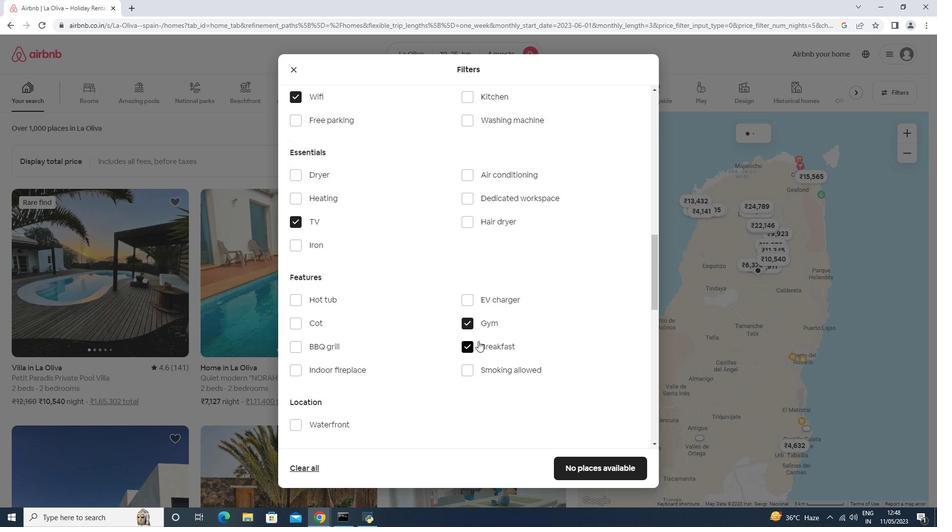 
Action: Mouse scrolled (477, 340) with delta (0, 0)
Screenshot: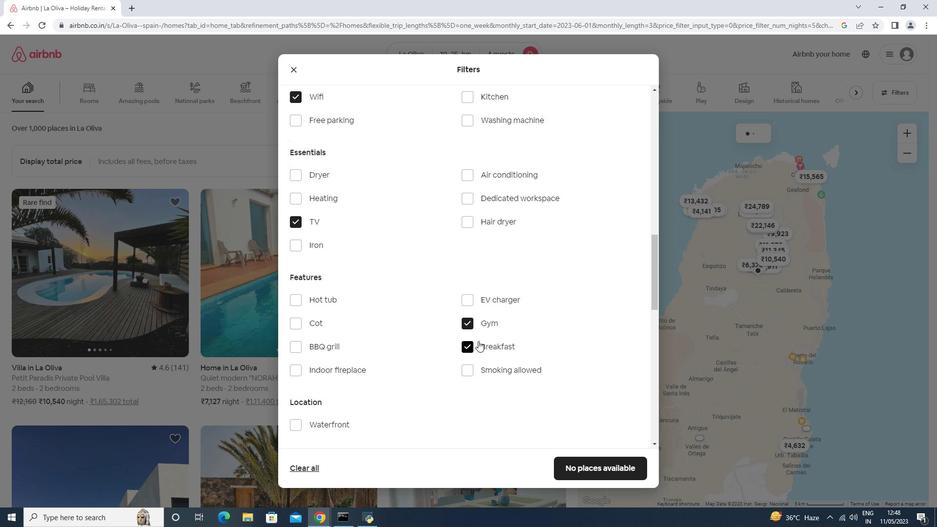 
Action: Mouse scrolled (477, 340) with delta (0, 0)
Screenshot: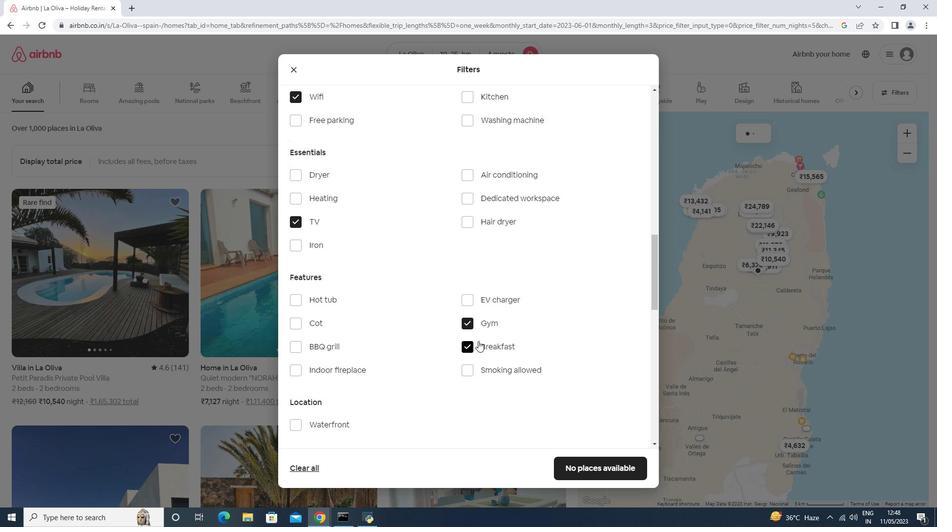 
Action: Mouse moved to (614, 414)
Screenshot: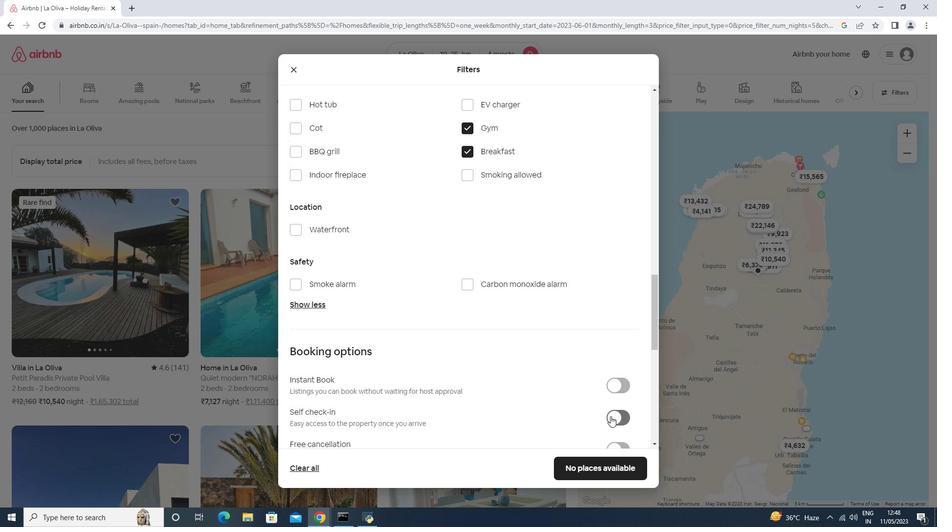 
Action: Mouse pressed left at (614, 414)
Screenshot: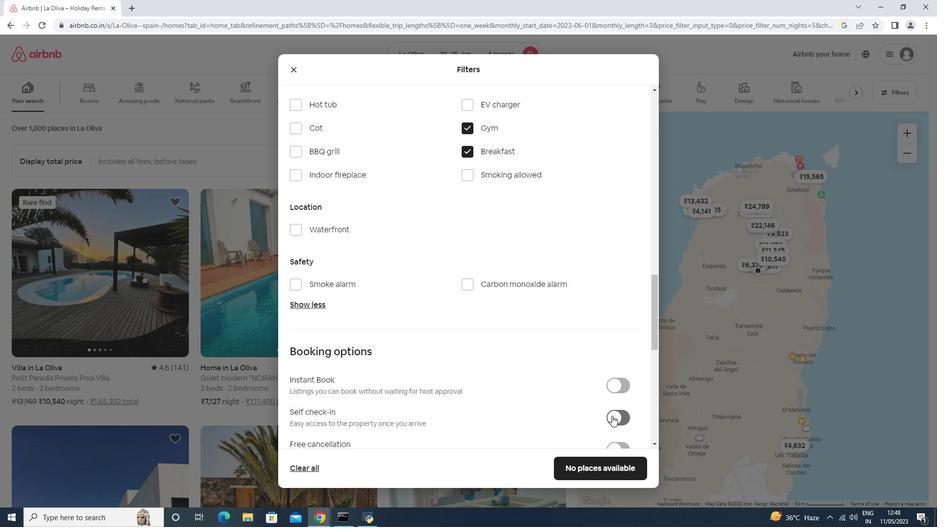 
Action: Mouse moved to (613, 408)
Screenshot: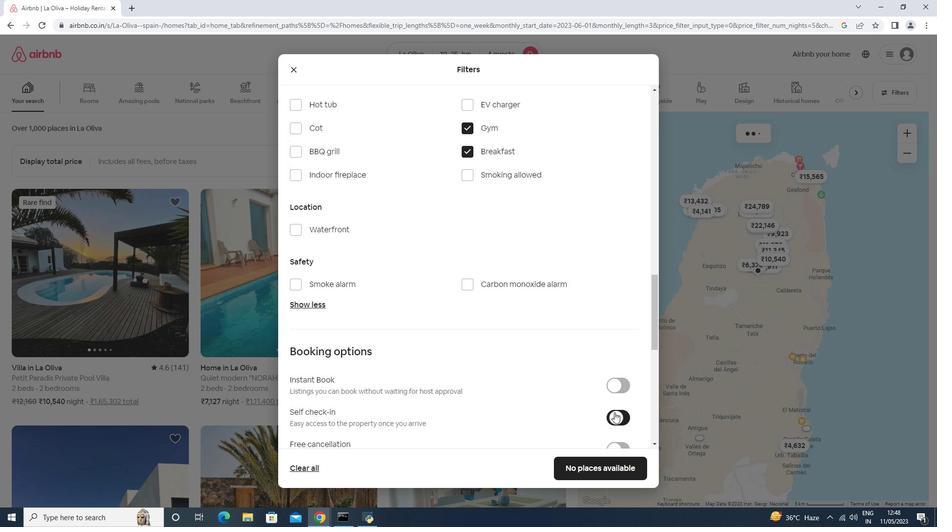 
Action: Mouse scrolled (613, 408) with delta (0, 0)
Screenshot: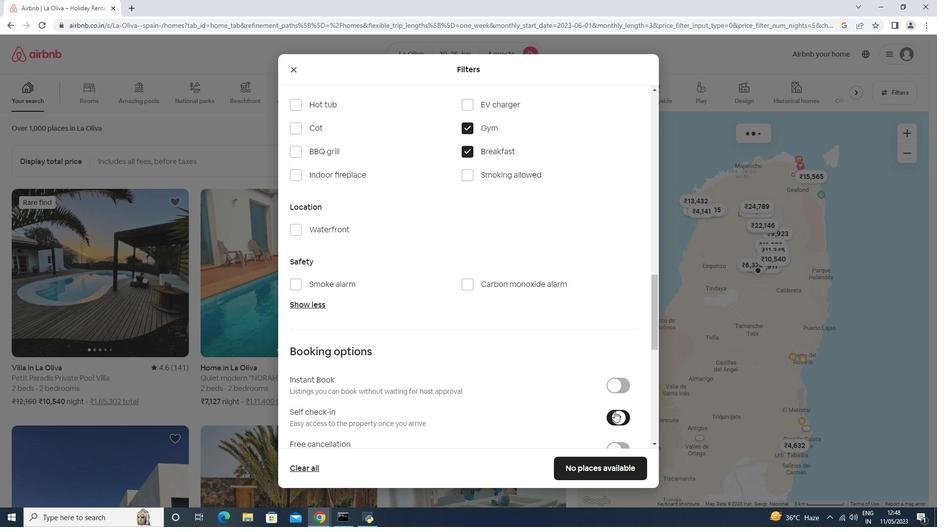 
Action: Mouse scrolled (613, 408) with delta (0, 0)
Screenshot: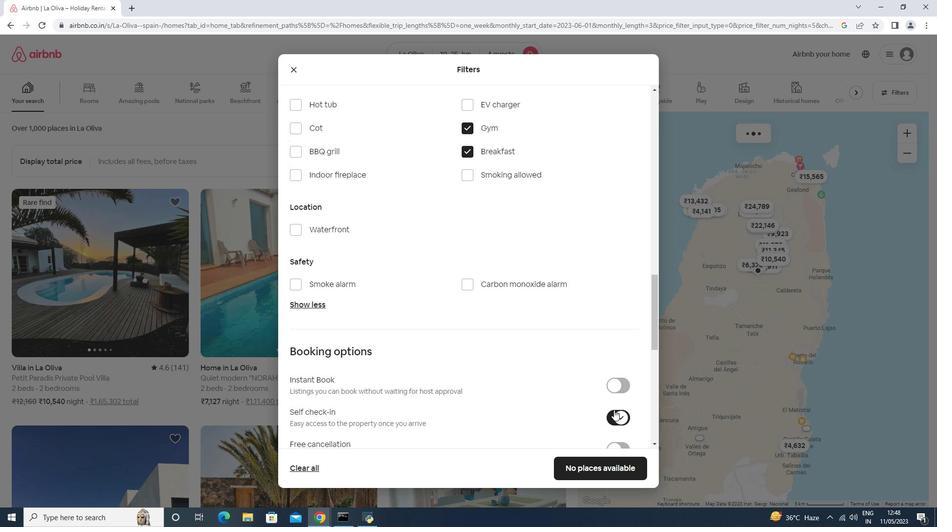 
Action: Mouse scrolled (613, 408) with delta (0, 0)
Screenshot: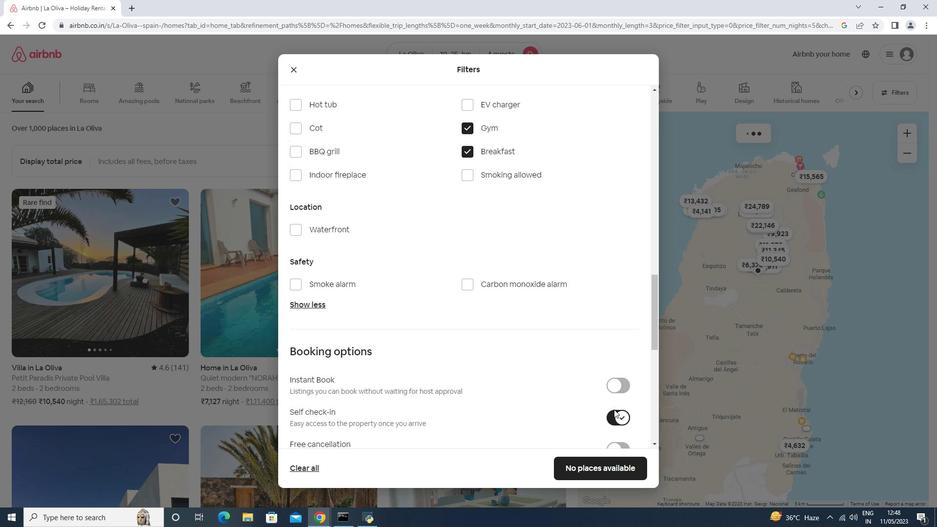 
Action: Mouse scrolled (613, 408) with delta (0, 0)
Screenshot: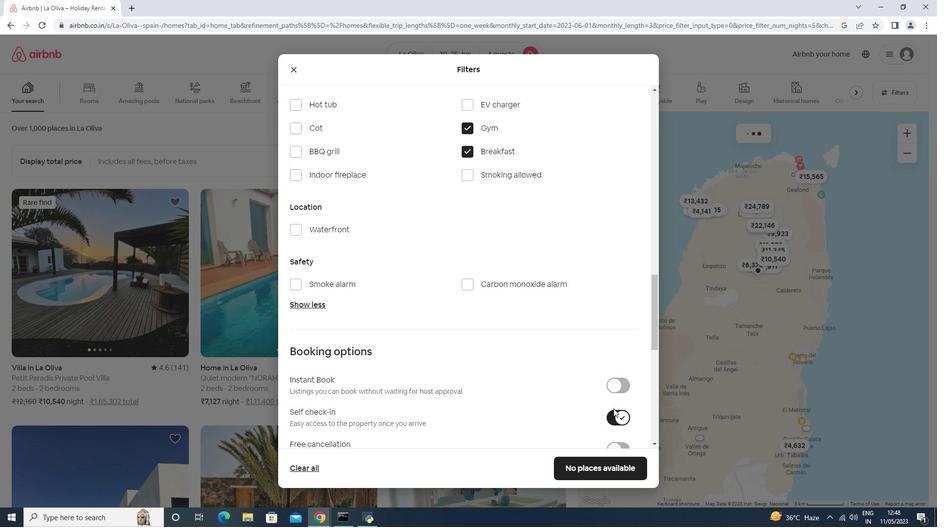 
Action: Mouse scrolled (613, 408) with delta (0, 0)
Screenshot: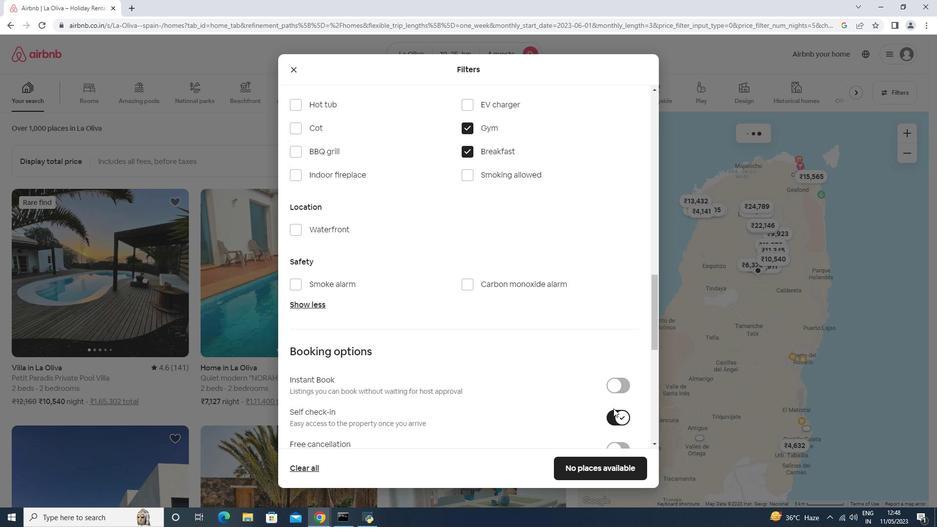 
Action: Mouse scrolled (613, 408) with delta (0, 0)
Screenshot: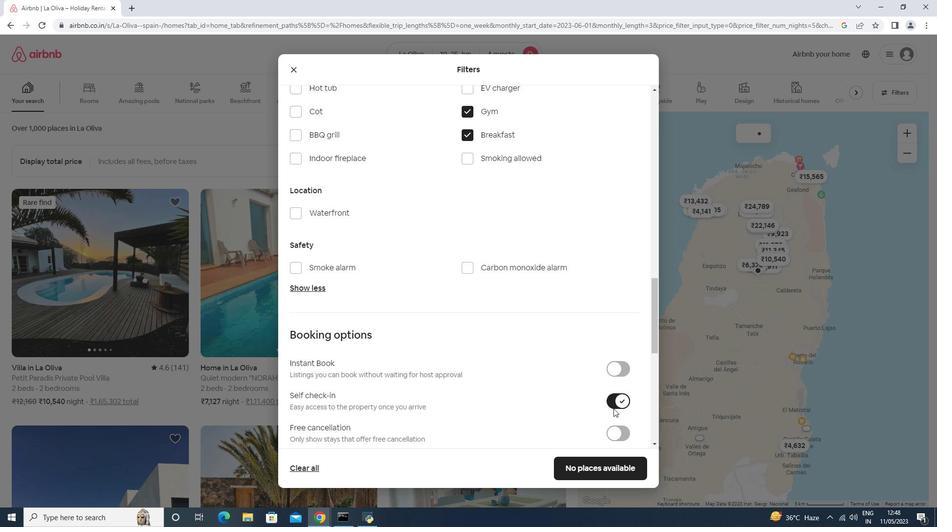
Action: Mouse moved to (603, 407)
Screenshot: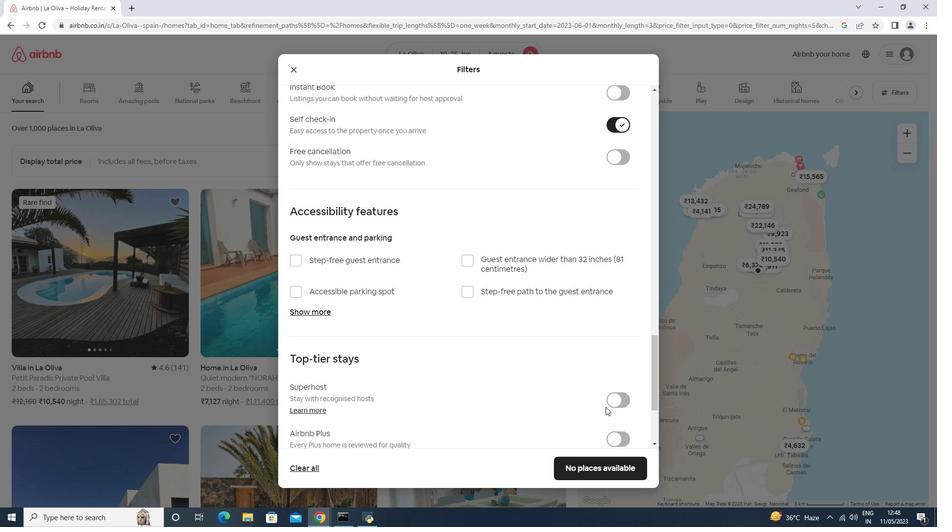 
Action: Mouse scrolled (603, 406) with delta (0, 0)
Screenshot: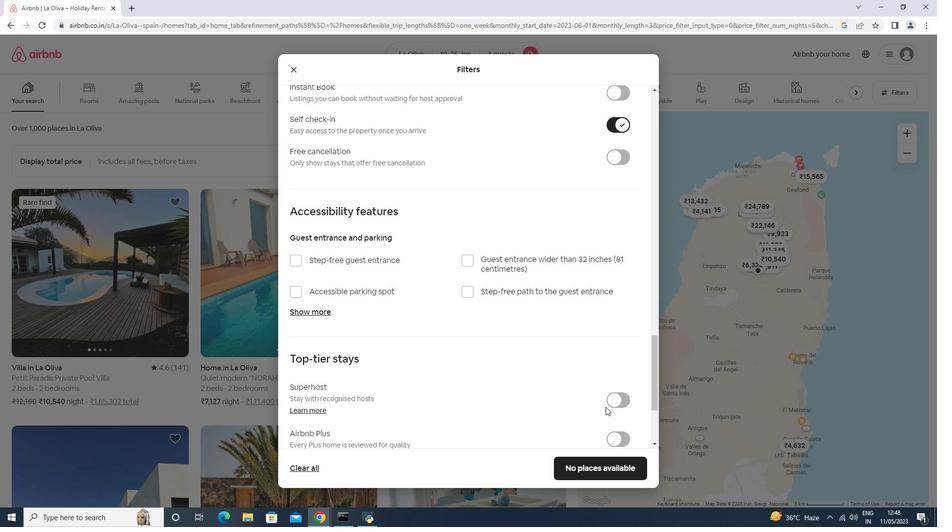 
Action: Mouse scrolled (603, 406) with delta (0, 0)
Screenshot: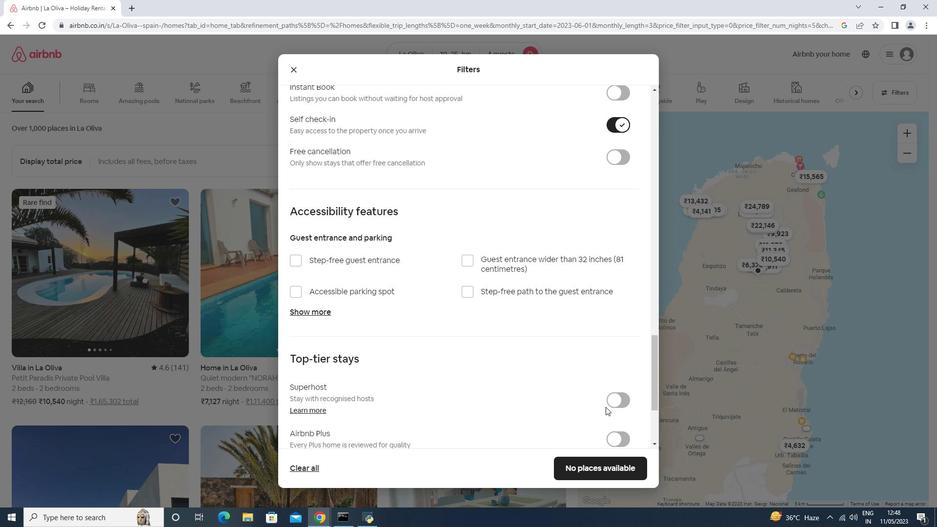 
Action: Mouse scrolled (603, 406) with delta (0, 0)
Screenshot: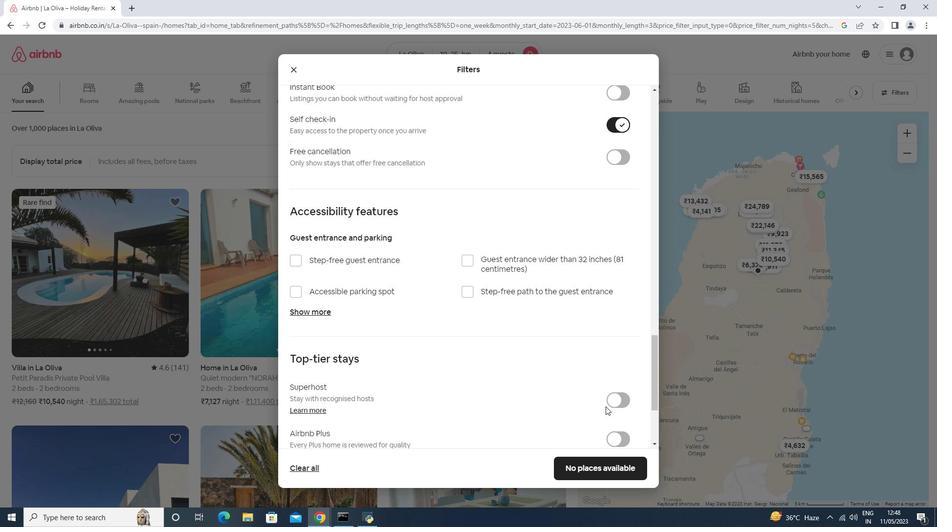 
Action: Mouse scrolled (603, 406) with delta (0, 0)
Screenshot: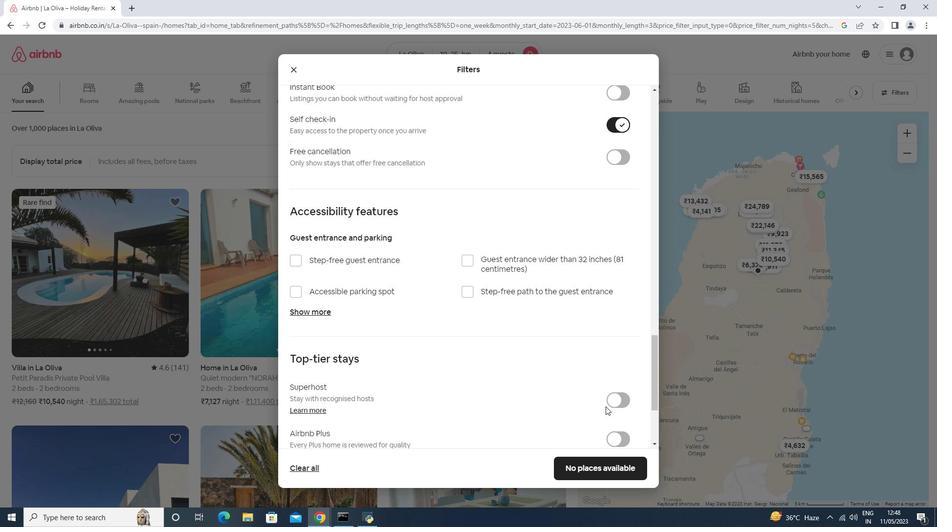 
Action: Mouse moved to (340, 381)
Screenshot: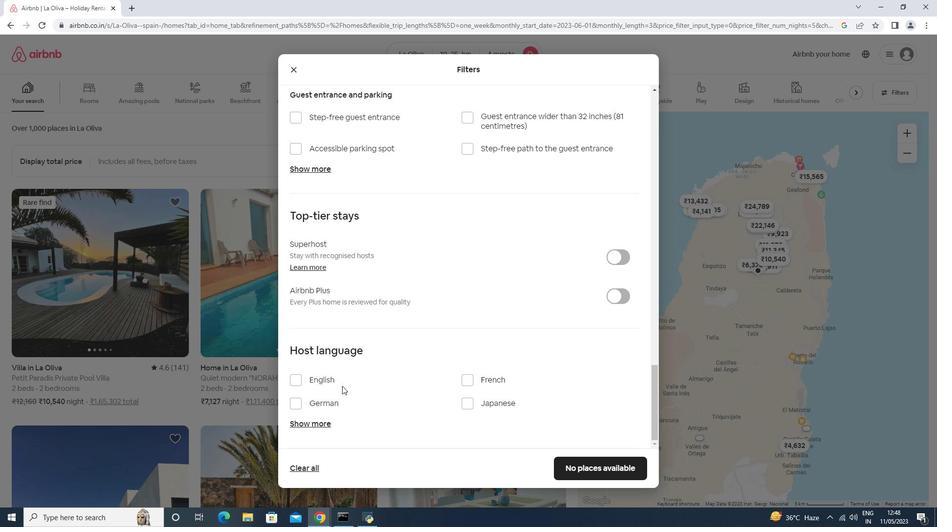
Action: Mouse pressed left at (340, 381)
Screenshot: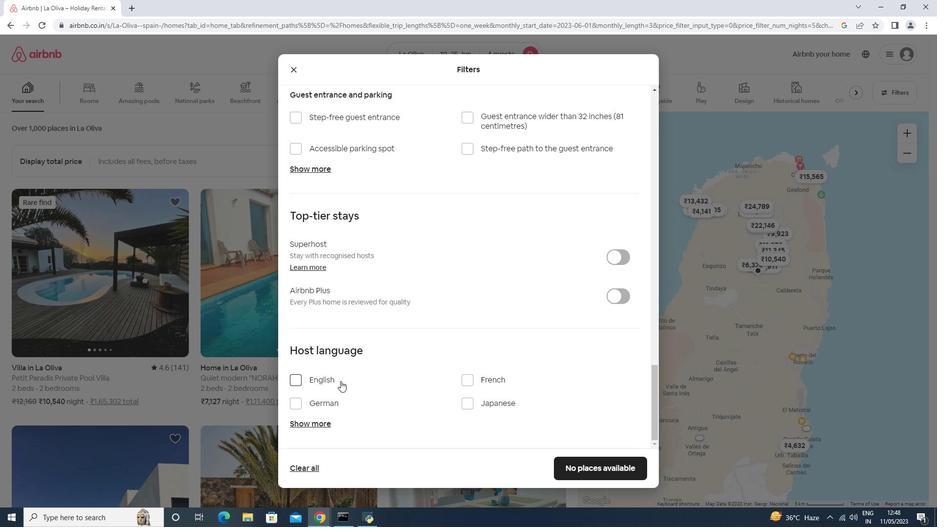 
Action: Mouse moved to (624, 469)
Screenshot: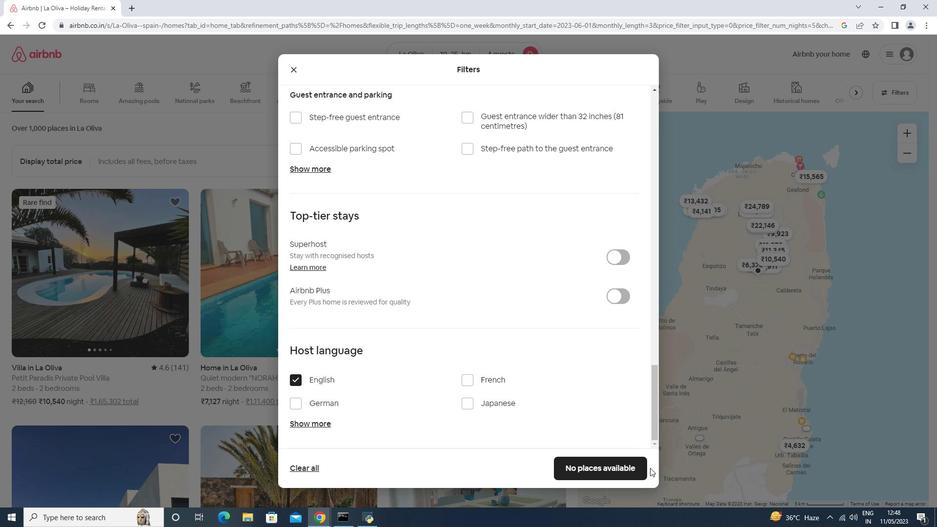 
Action: Mouse pressed left at (624, 469)
Screenshot: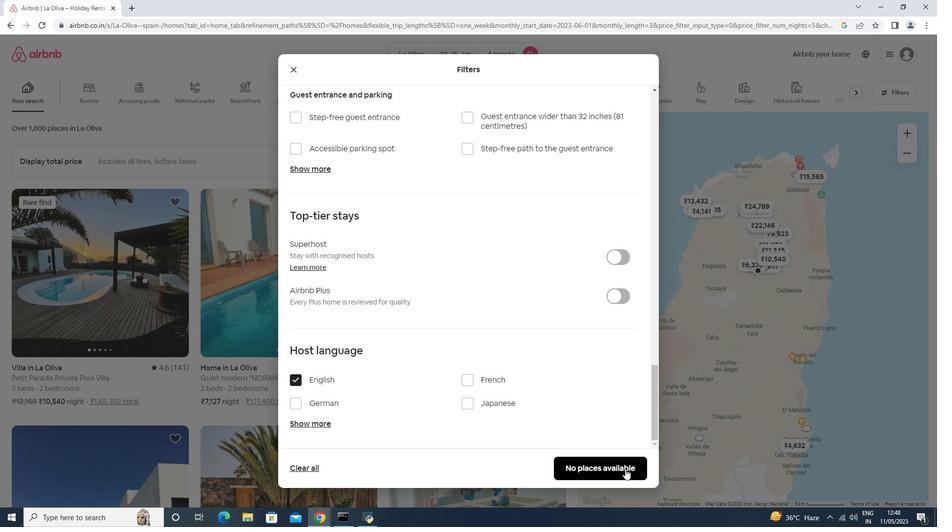 
Action: Mouse moved to (602, 476)
Screenshot: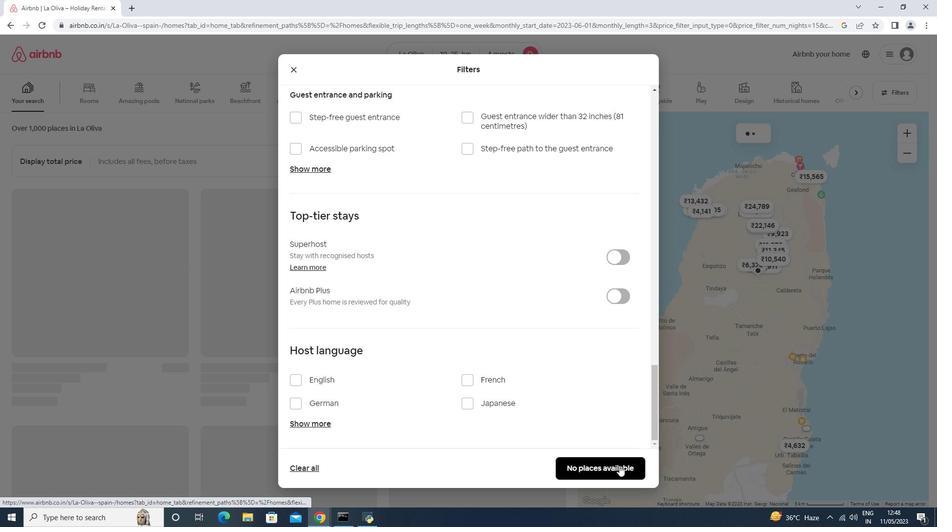 
